 Task: Find connections with filter location Mouzaïa with filter topic #productmanagementwith filter profile language French with filter current company Indian Transport Logistics News with filter school Kumaun University with filter industry Airlines and Aviation with filter service category NotaryOnline Research with filter keywords title Roofer
Action: Mouse moved to (480, 66)
Screenshot: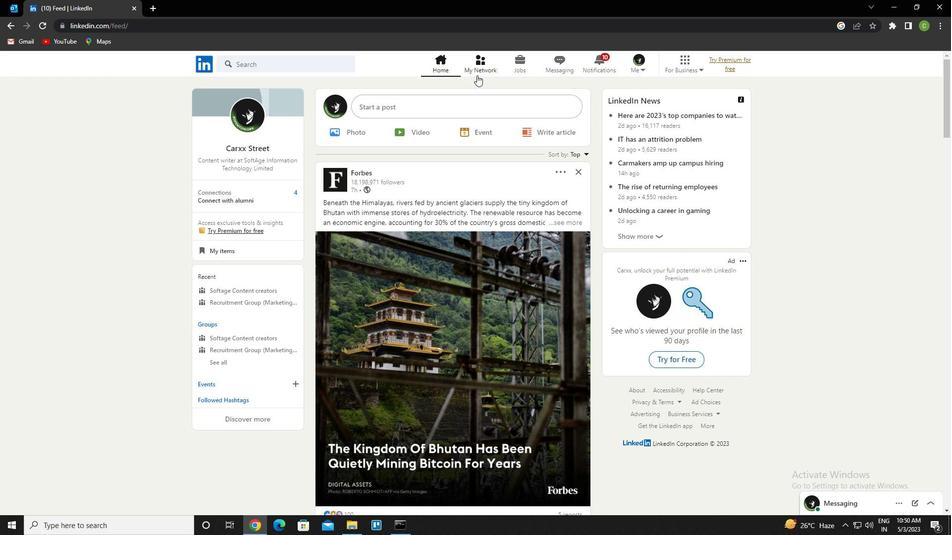
Action: Mouse pressed left at (480, 66)
Screenshot: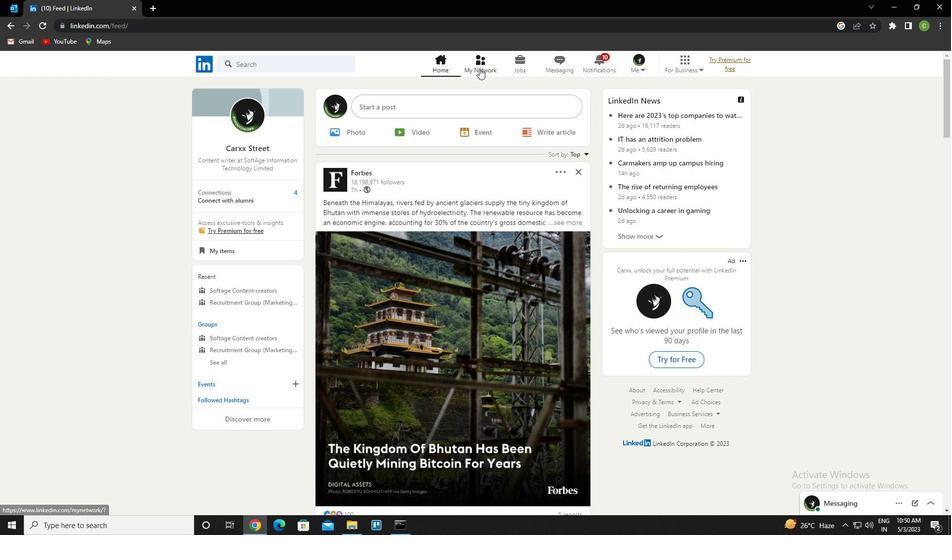 
Action: Mouse moved to (288, 122)
Screenshot: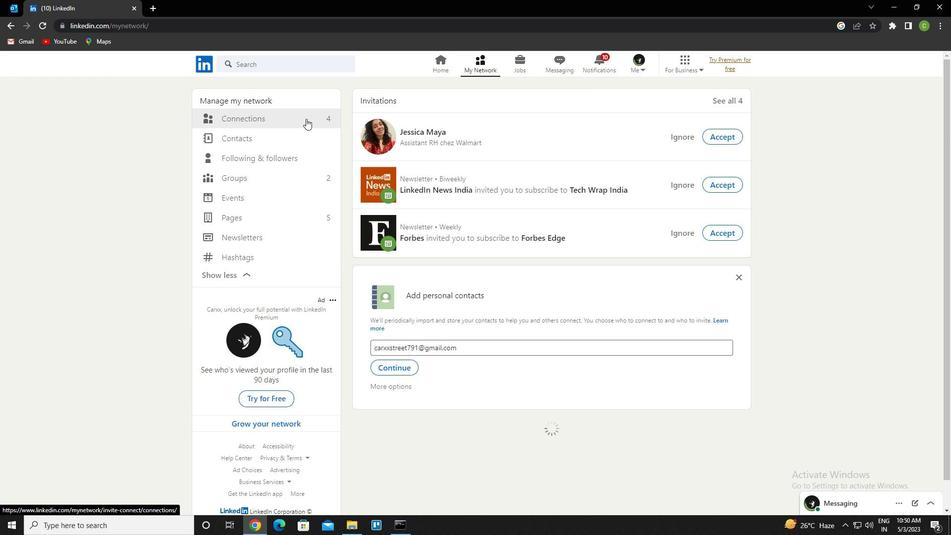 
Action: Mouse pressed left at (288, 122)
Screenshot: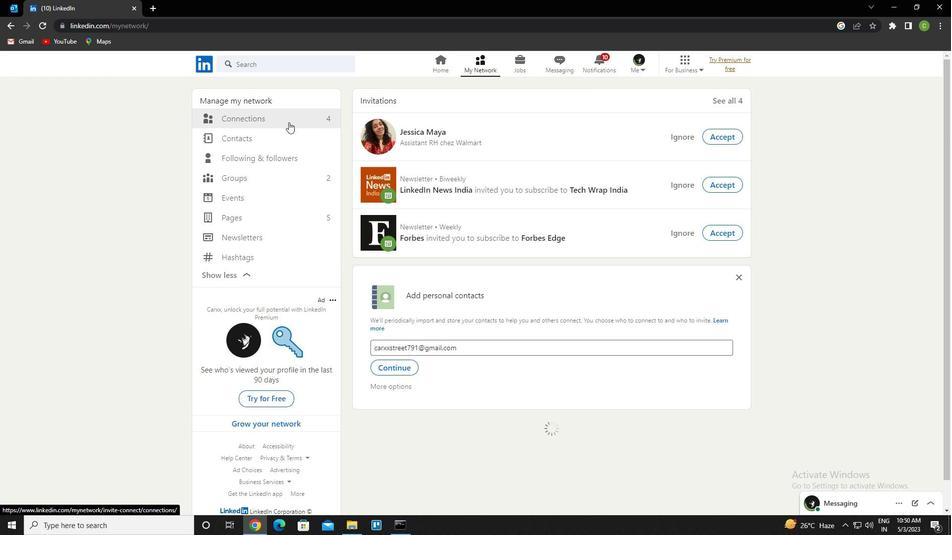 
Action: Mouse moved to (564, 122)
Screenshot: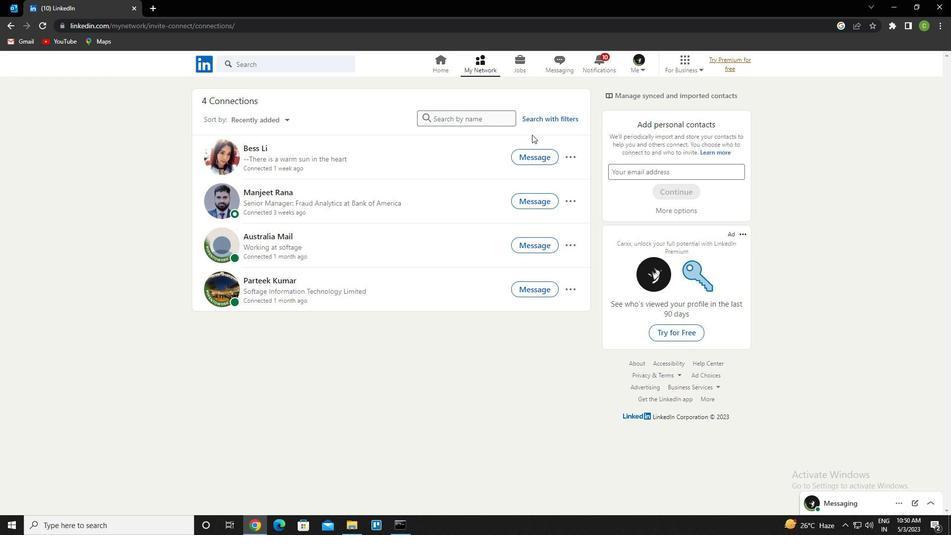 
Action: Mouse pressed left at (564, 122)
Screenshot: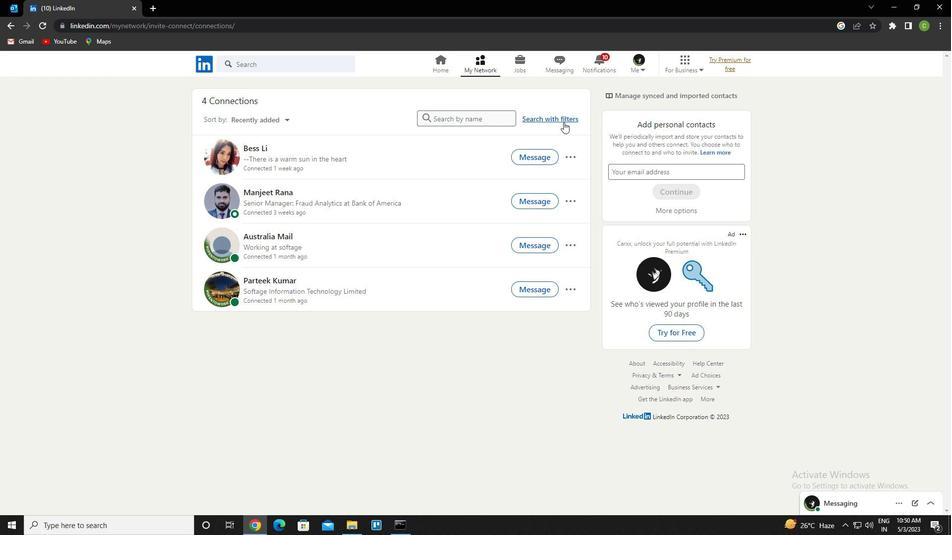 
Action: Mouse moved to (514, 92)
Screenshot: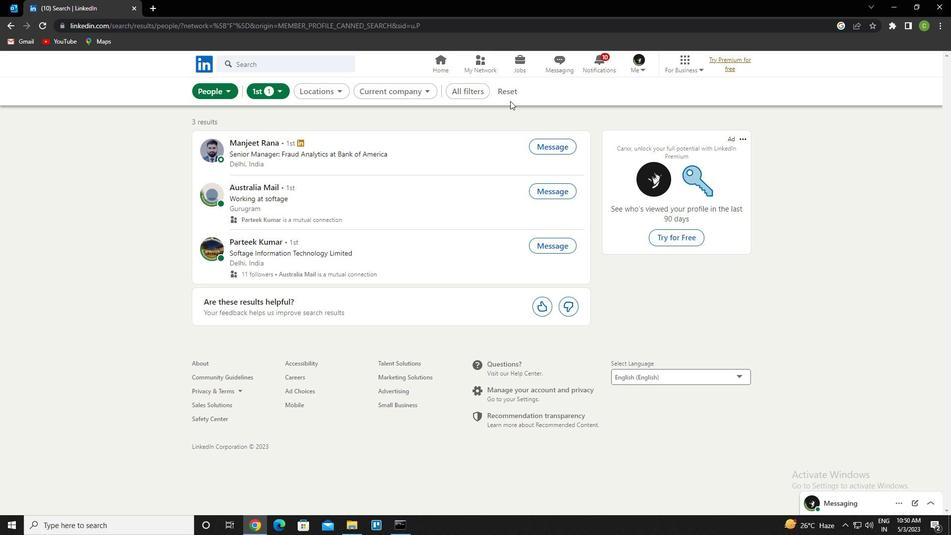 
Action: Mouse pressed left at (514, 92)
Screenshot: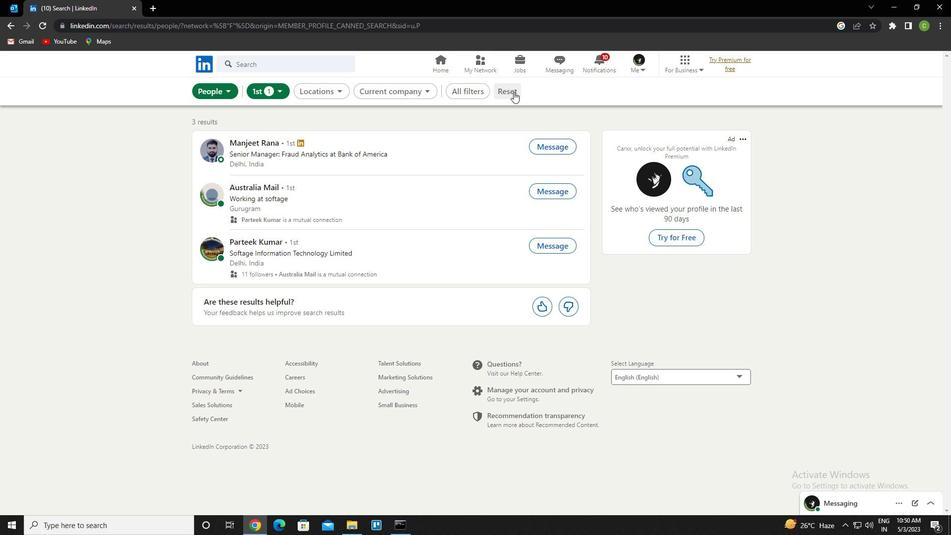
Action: Mouse moved to (505, 91)
Screenshot: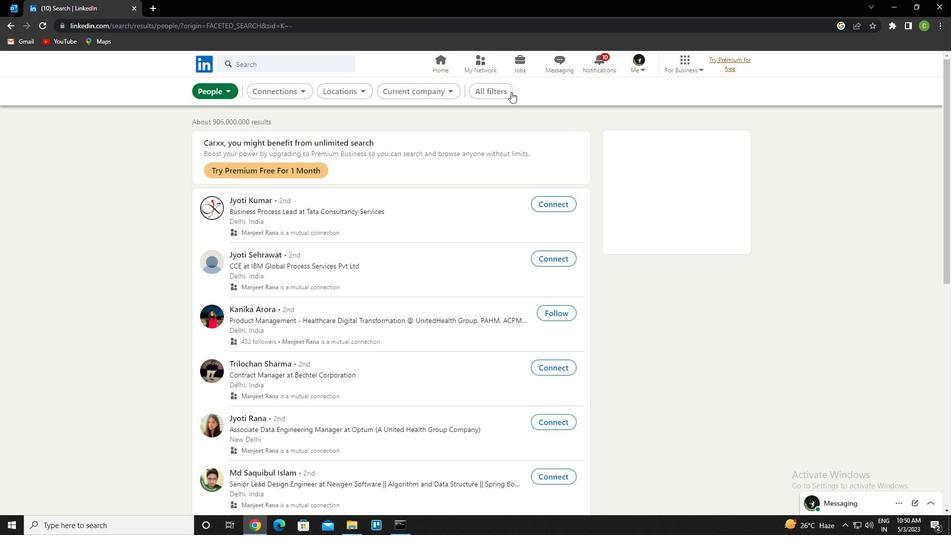 
Action: Mouse pressed left at (505, 91)
Screenshot: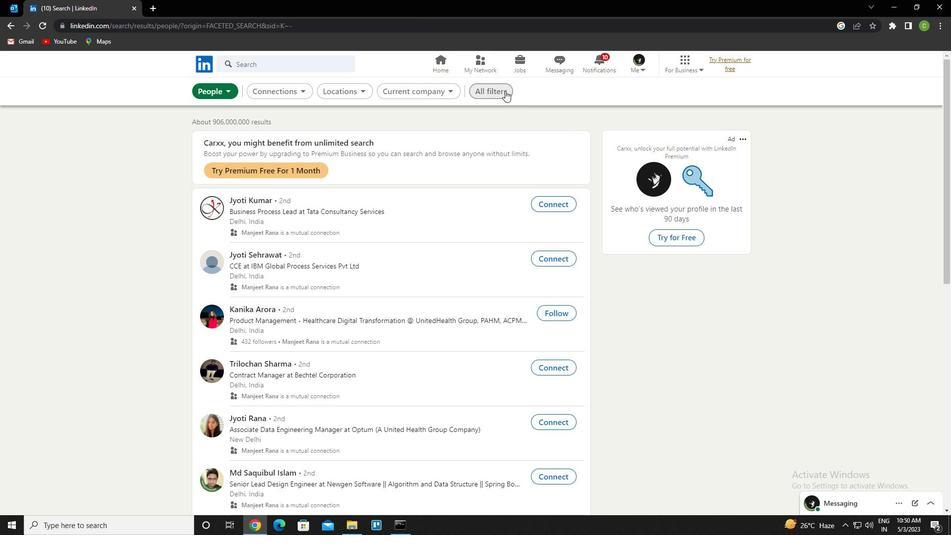 
Action: Mouse moved to (839, 339)
Screenshot: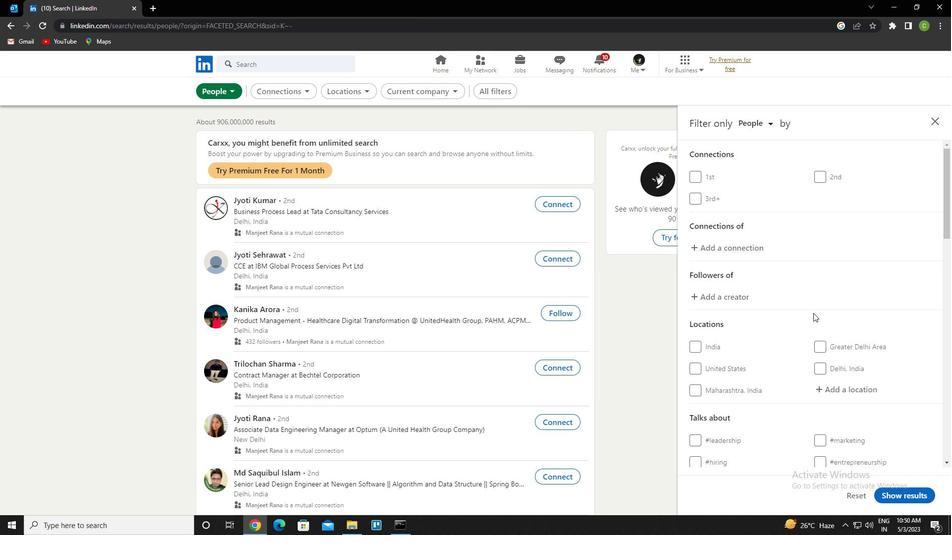 
Action: Mouse scrolled (839, 339) with delta (0, 0)
Screenshot: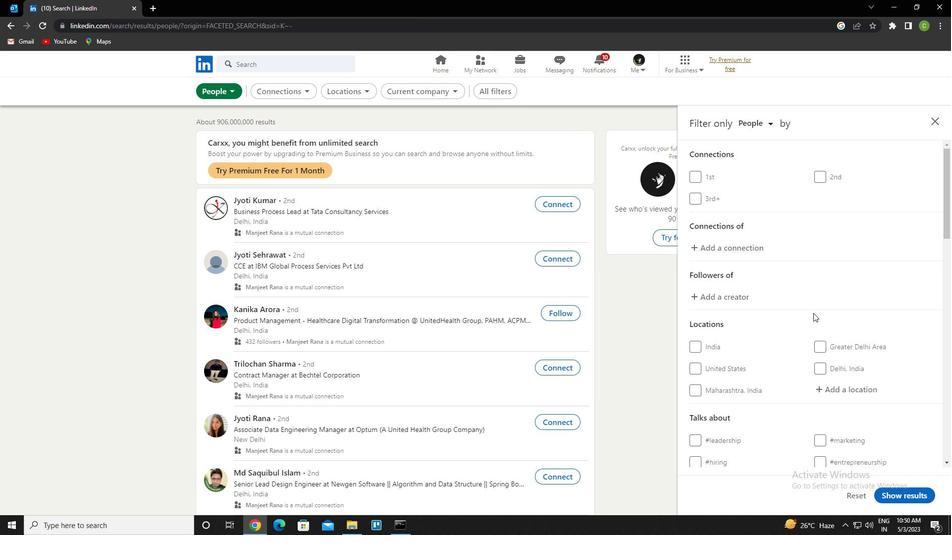 
Action: Mouse scrolled (839, 339) with delta (0, 0)
Screenshot: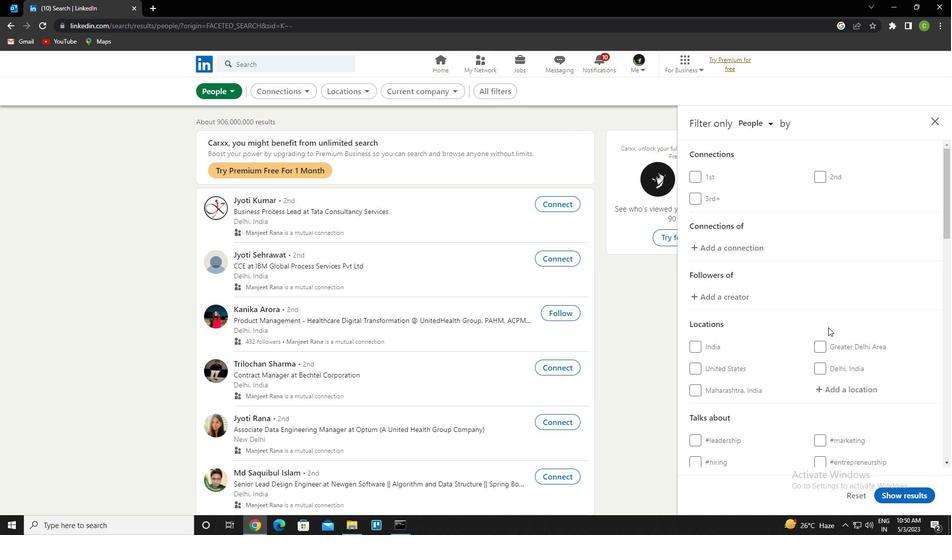 
Action: Mouse moved to (846, 295)
Screenshot: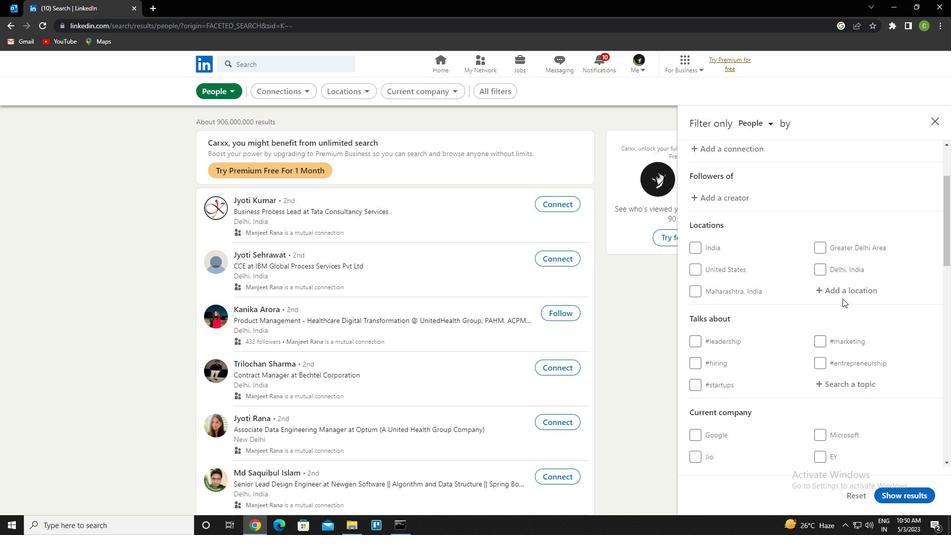 
Action: Mouse pressed left at (846, 295)
Screenshot: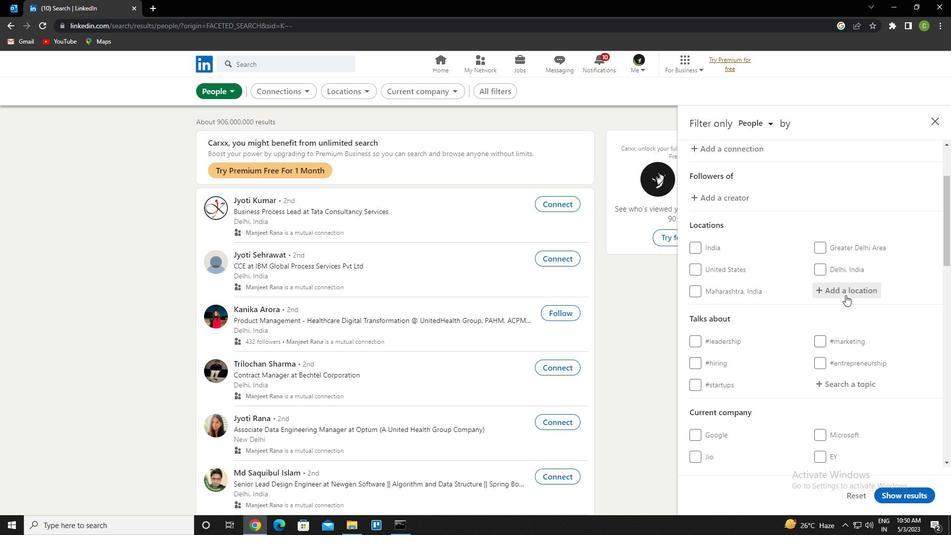 
Action: Key pressed <Key.caps_lock>m<Key.caps_lock>ouzaia<Key.down><Key.enter>
Screenshot: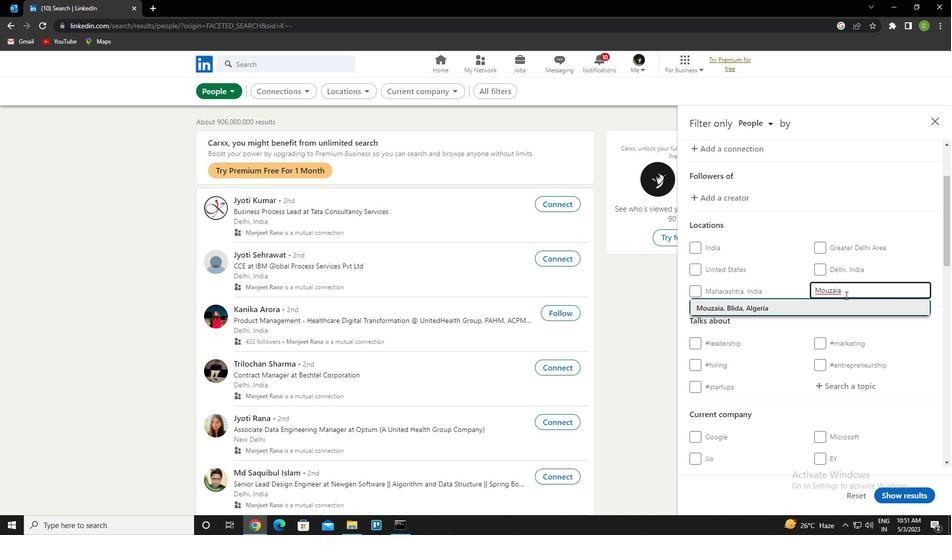 
Action: Mouse moved to (860, 307)
Screenshot: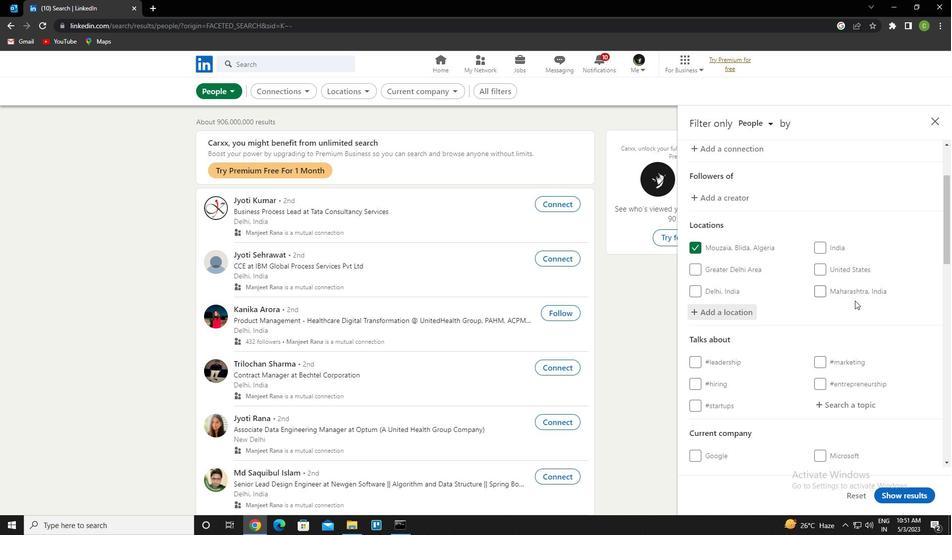 
Action: Mouse scrolled (860, 307) with delta (0, 0)
Screenshot: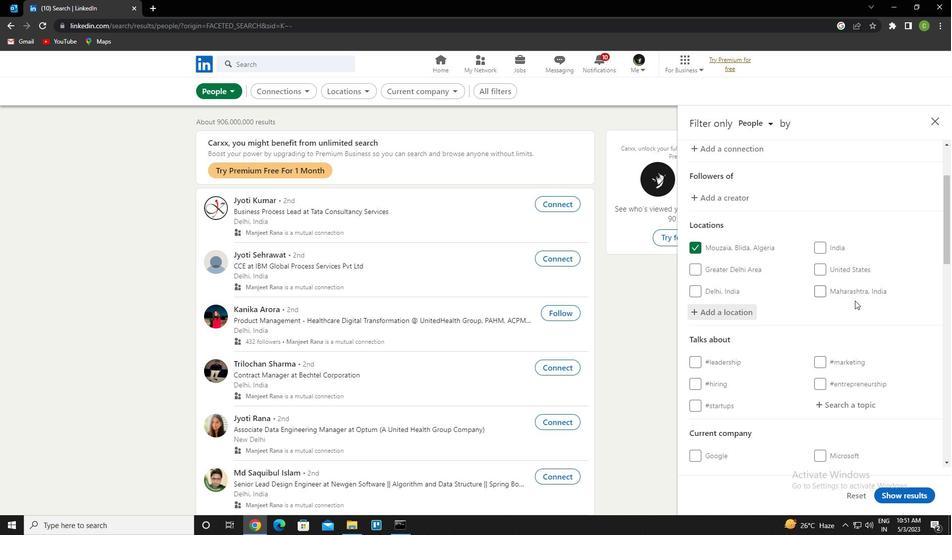 
Action: Mouse moved to (858, 316)
Screenshot: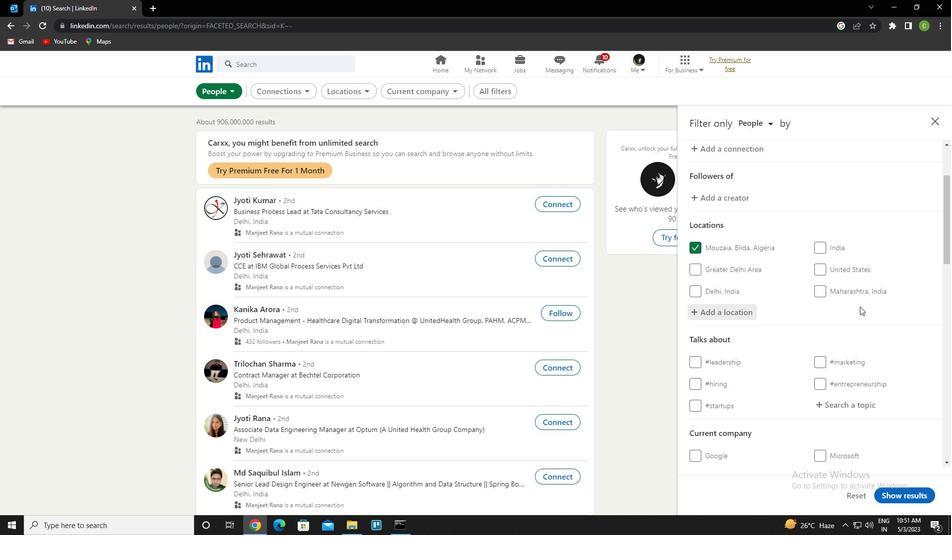 
Action: Mouse scrolled (858, 315) with delta (0, 0)
Screenshot: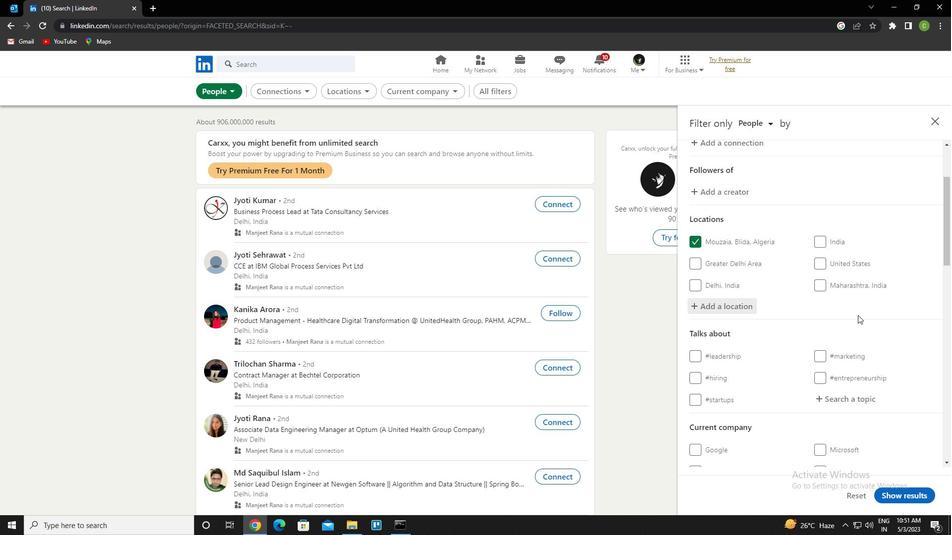 
Action: Mouse moved to (854, 310)
Screenshot: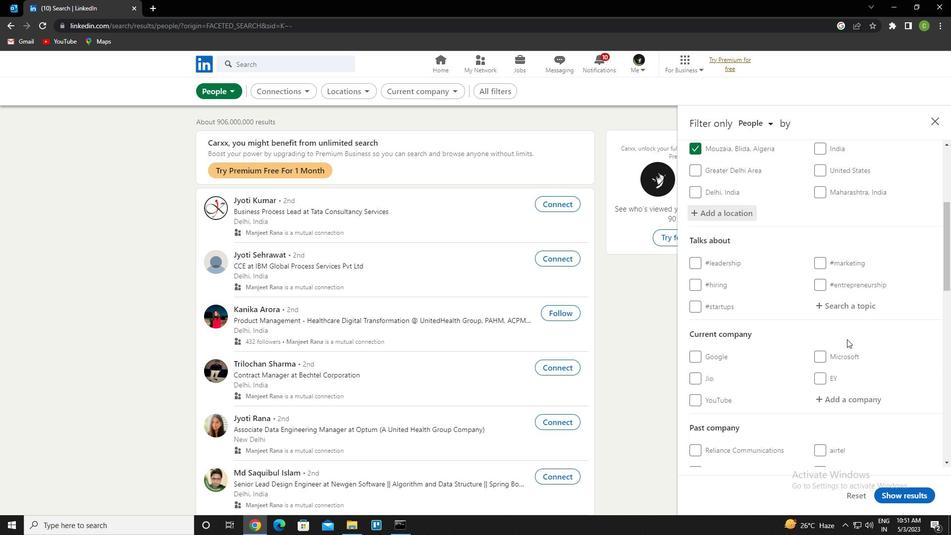 
Action: Mouse pressed left at (854, 310)
Screenshot: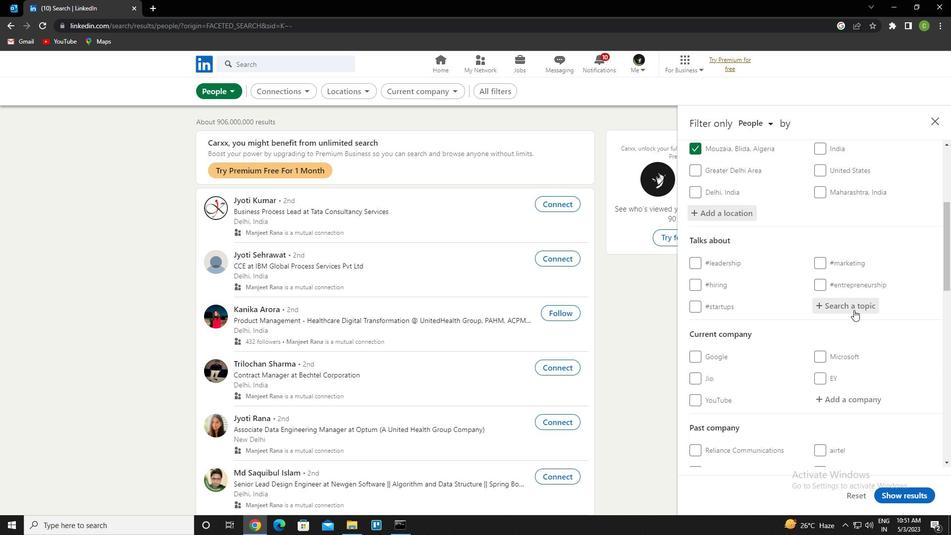 
Action: Key pressed productmanagement<Key.down><Key.enter>
Screenshot: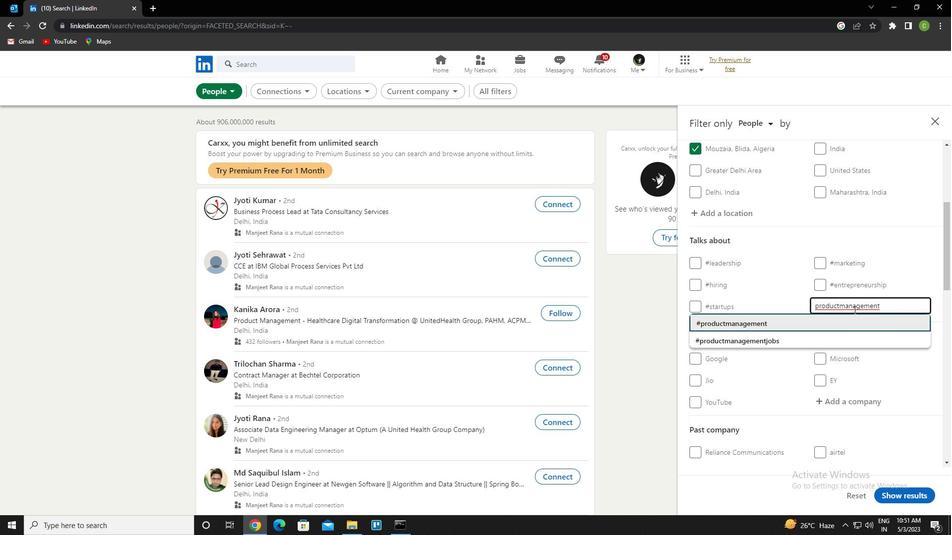 
Action: Mouse scrolled (854, 309) with delta (0, 0)
Screenshot: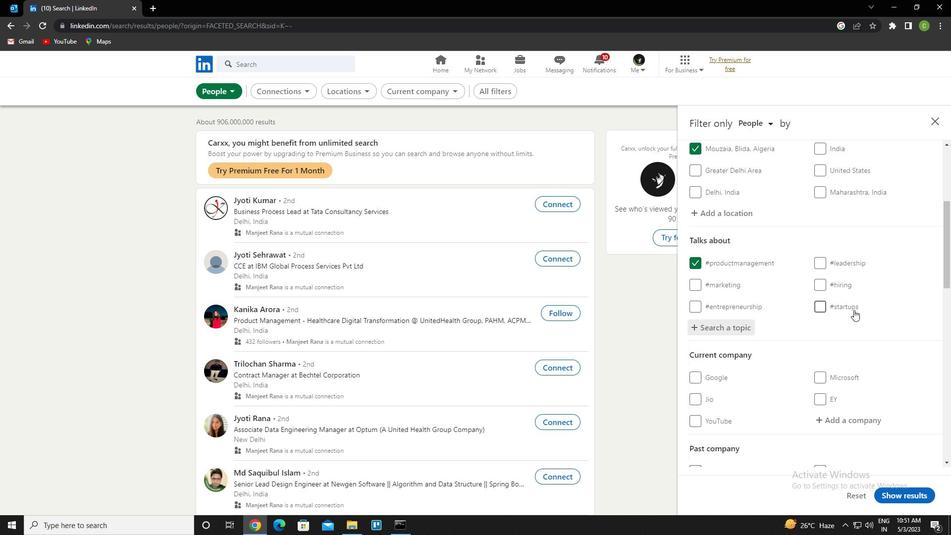 
Action: Mouse scrolled (854, 309) with delta (0, 0)
Screenshot: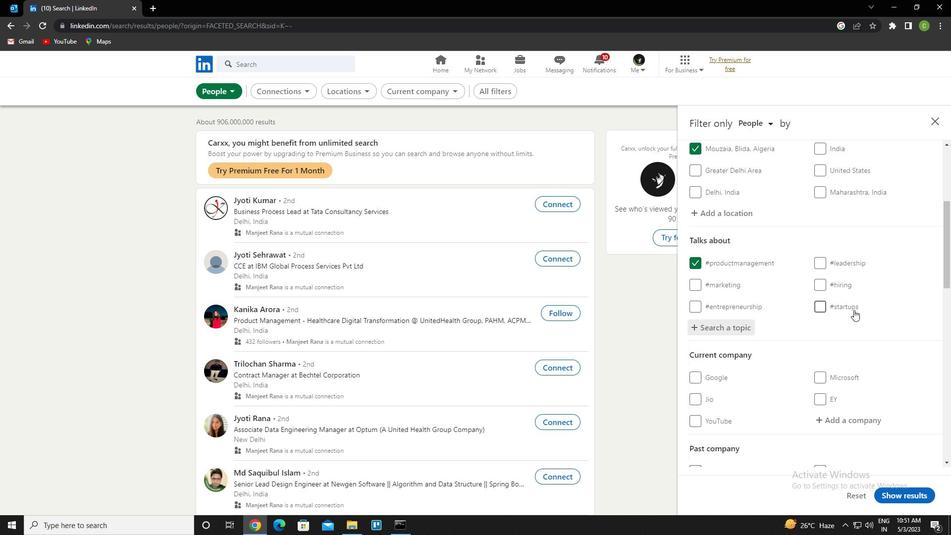 
Action: Mouse scrolled (854, 309) with delta (0, 0)
Screenshot: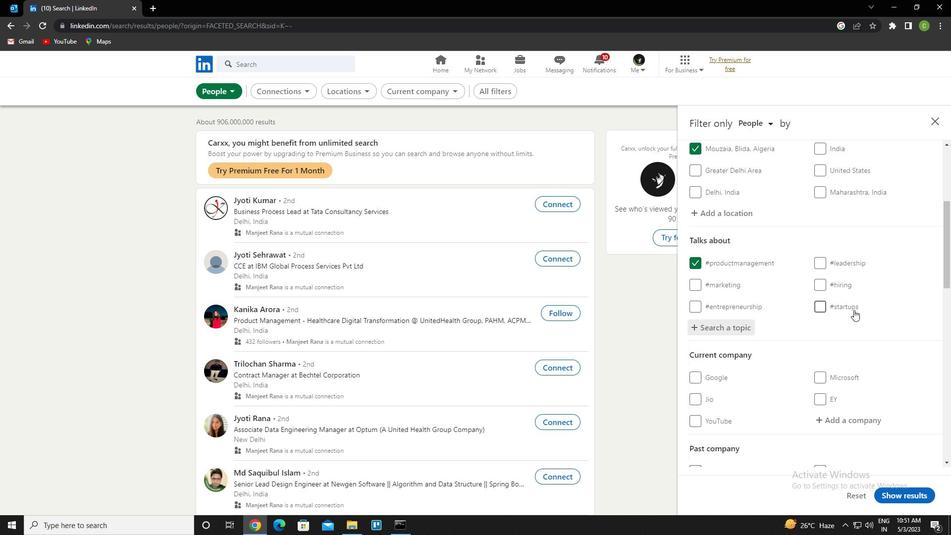 
Action: Mouse scrolled (854, 309) with delta (0, 0)
Screenshot: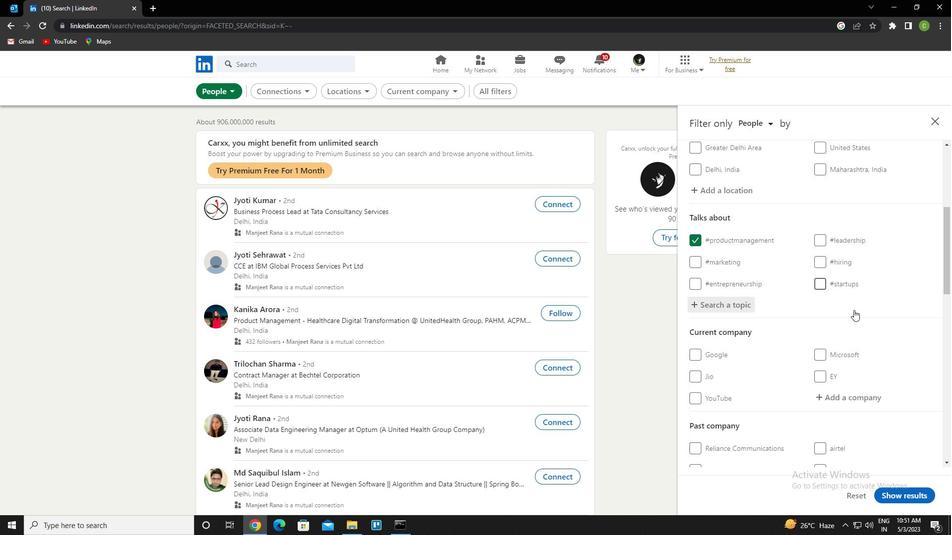 
Action: Mouse scrolled (854, 309) with delta (0, 0)
Screenshot: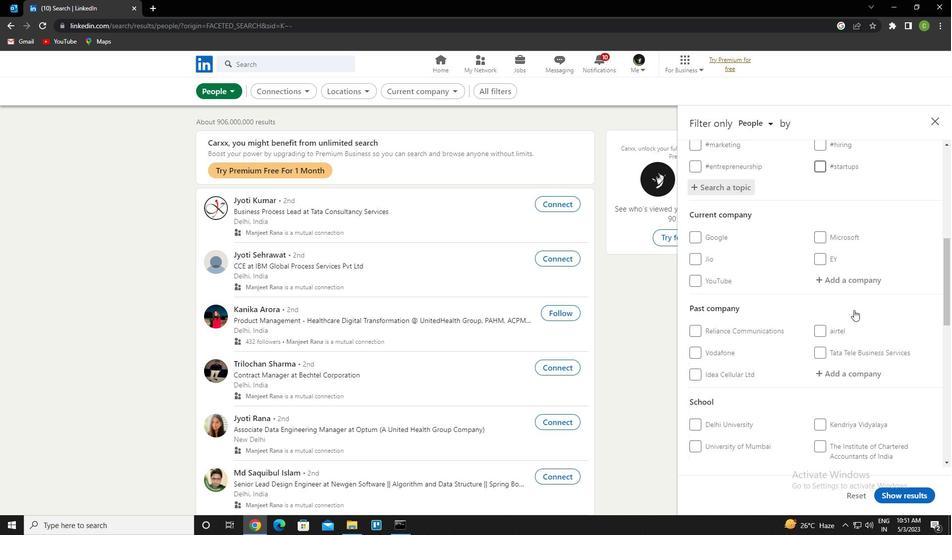 
Action: Mouse scrolled (854, 309) with delta (0, 0)
Screenshot: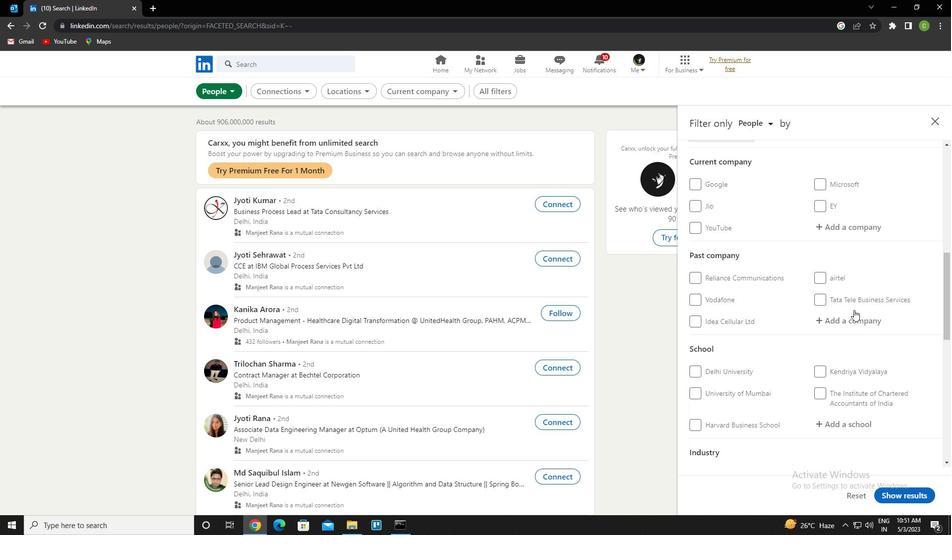
Action: Mouse scrolled (854, 309) with delta (0, 0)
Screenshot: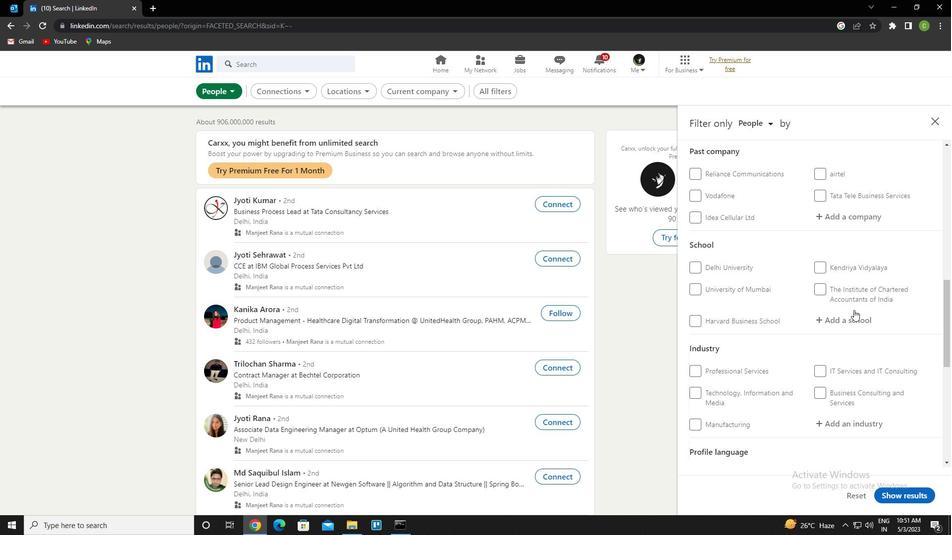 
Action: Mouse scrolled (854, 309) with delta (0, 0)
Screenshot: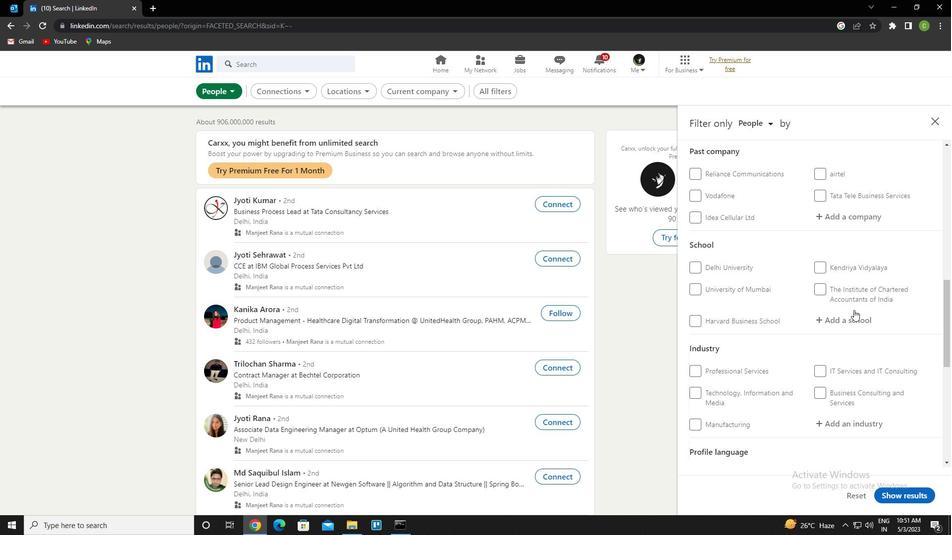 
Action: Mouse scrolled (854, 309) with delta (0, 0)
Screenshot: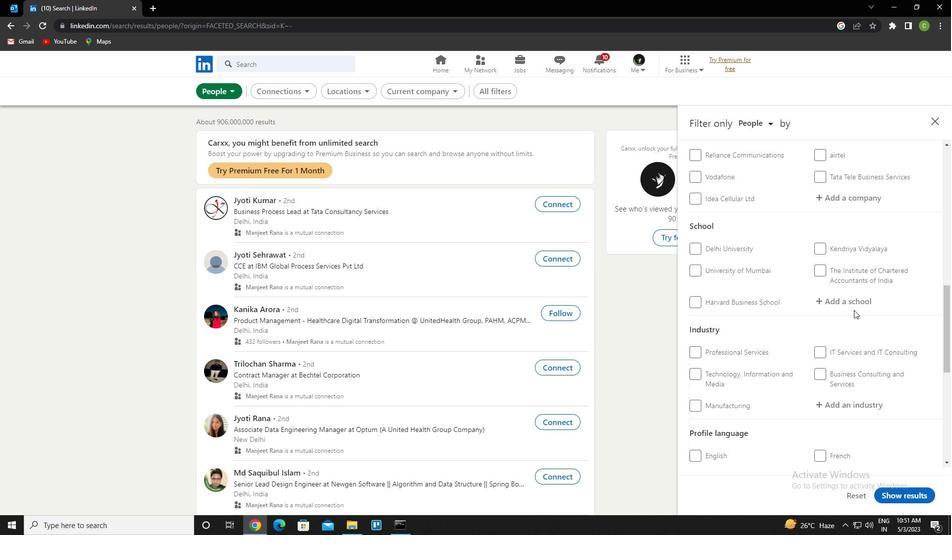 
Action: Mouse moved to (826, 324)
Screenshot: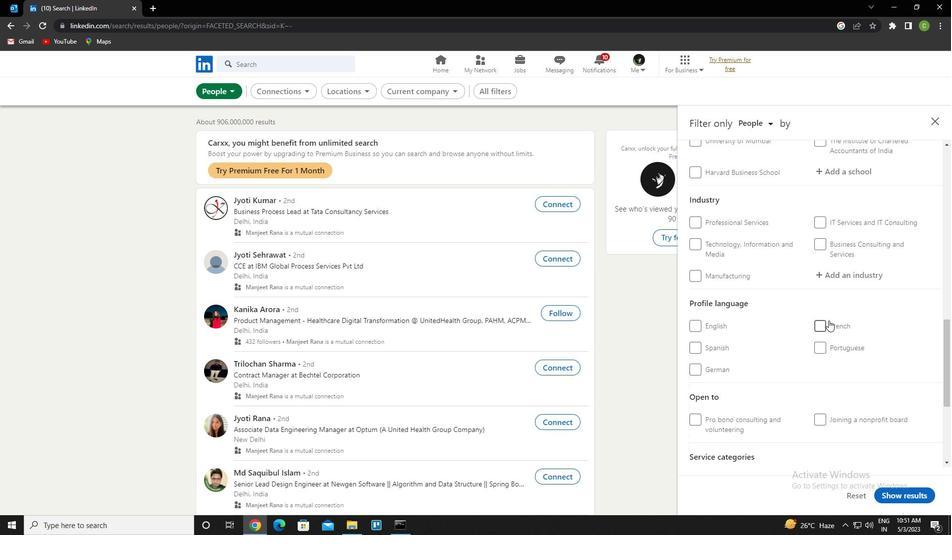 
Action: Mouse pressed left at (826, 324)
Screenshot: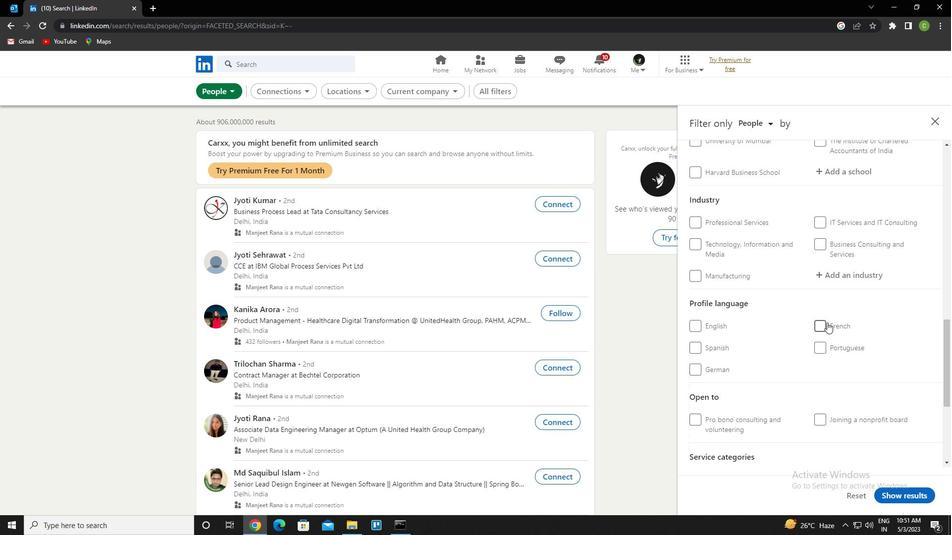 
Action: Mouse scrolled (826, 324) with delta (0, 0)
Screenshot: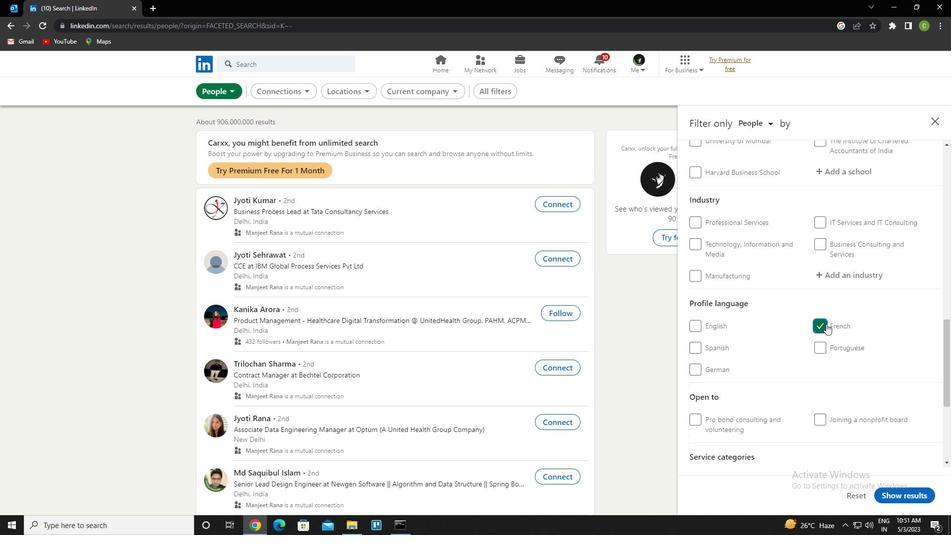 
Action: Mouse scrolled (826, 324) with delta (0, 0)
Screenshot: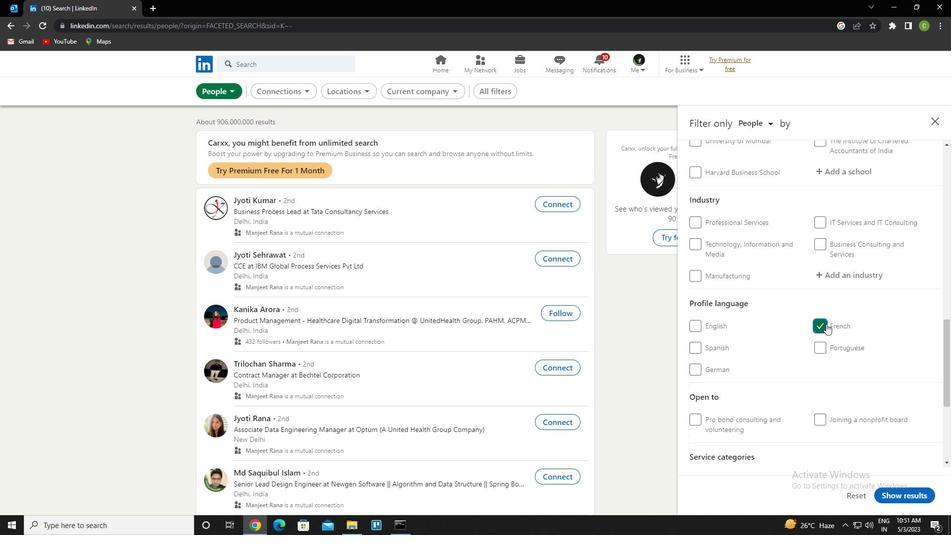 
Action: Mouse scrolled (826, 324) with delta (0, 0)
Screenshot: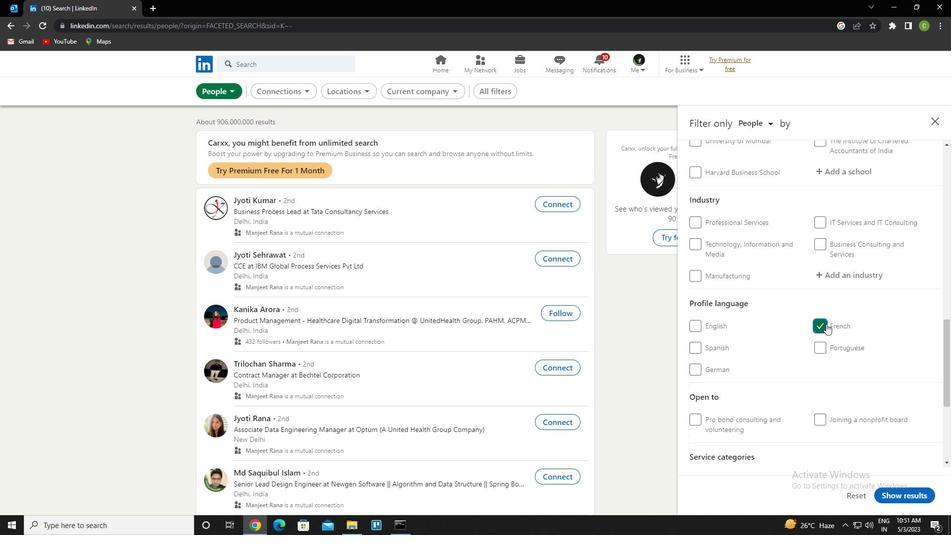 
Action: Mouse scrolled (826, 324) with delta (0, 0)
Screenshot: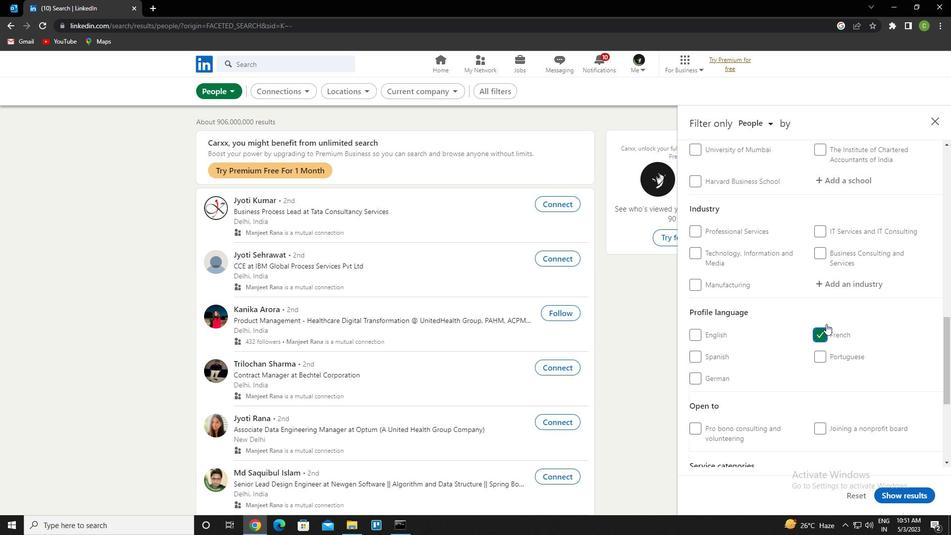 
Action: Mouse scrolled (826, 324) with delta (0, 0)
Screenshot: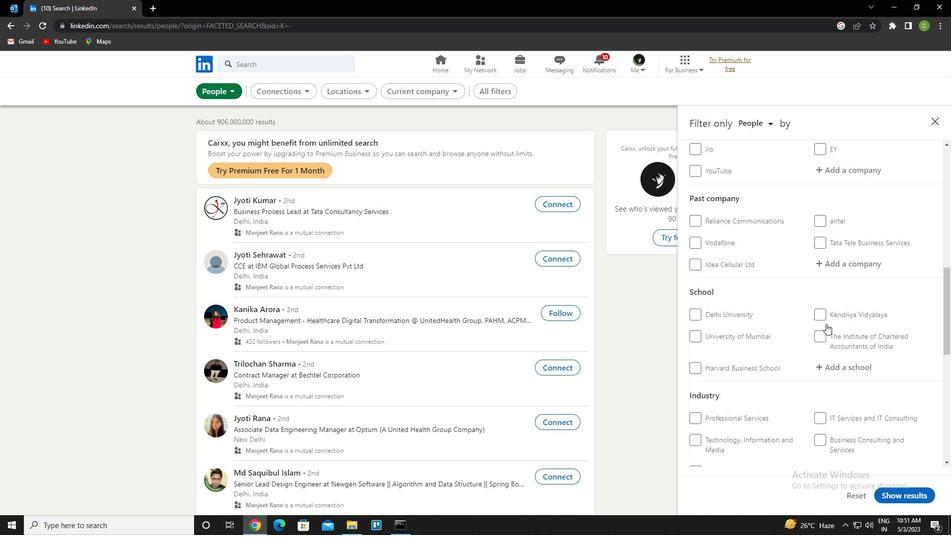 
Action: Mouse scrolled (826, 324) with delta (0, 0)
Screenshot: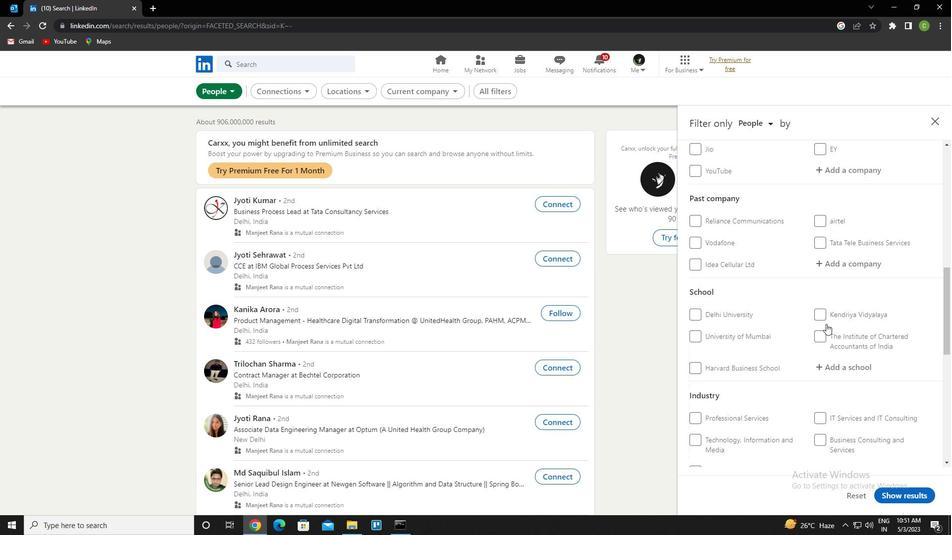 
Action: Mouse moved to (873, 275)
Screenshot: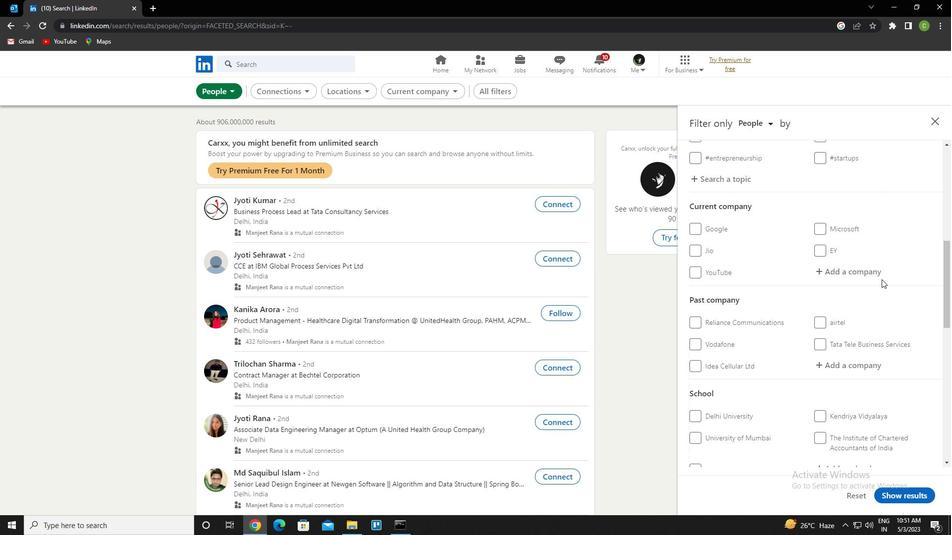 
Action: Mouse pressed left at (873, 275)
Screenshot: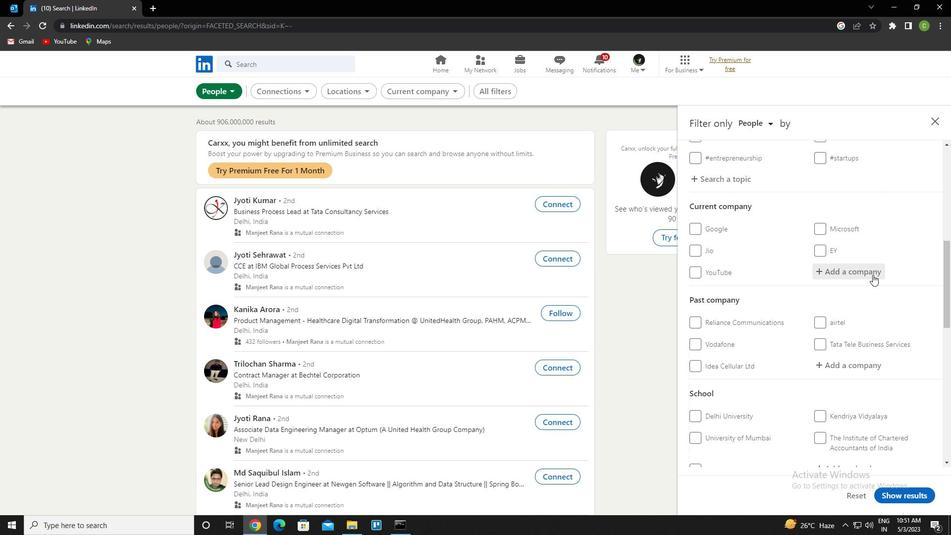
Action: Key pressed <Key.caps_lock>i<Key.caps_lock>ndian<Key.space>transport<Key.space>logistics<Key.down><Key.enter>
Screenshot: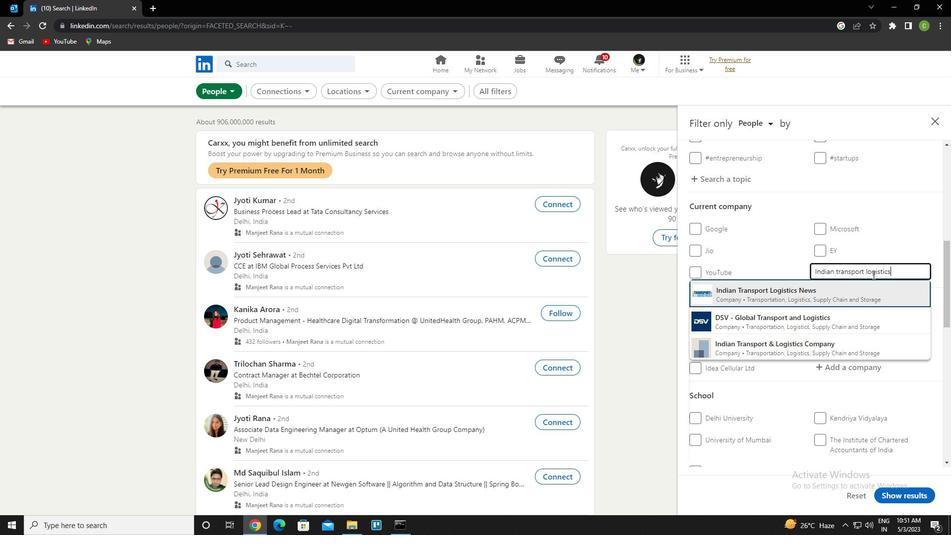 
Action: Mouse scrolled (873, 275) with delta (0, 0)
Screenshot: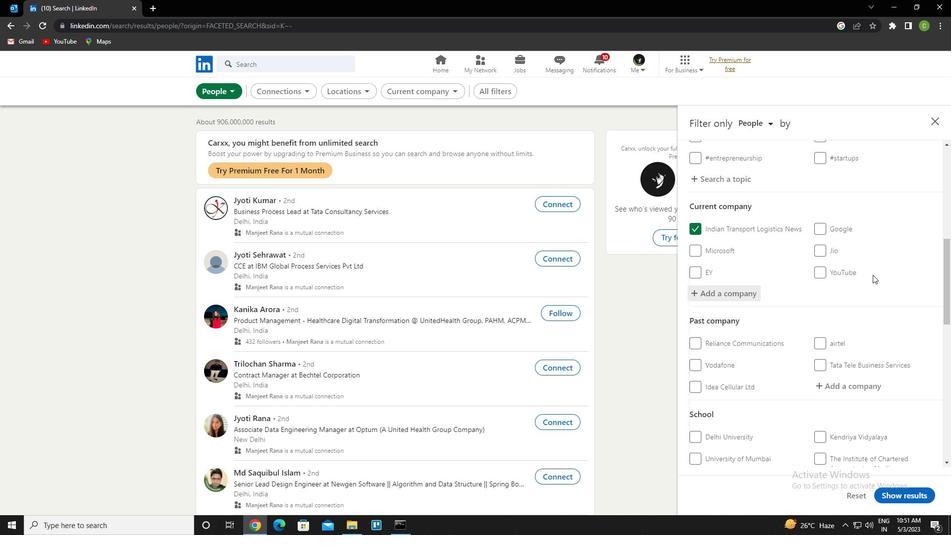 
Action: Mouse scrolled (873, 275) with delta (0, 0)
Screenshot: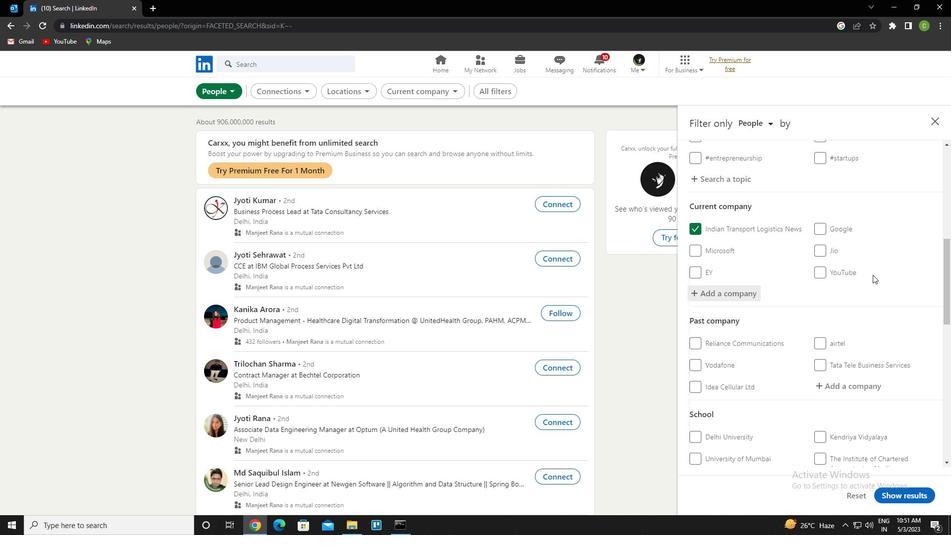 
Action: Mouse scrolled (873, 274) with delta (0, 0)
Screenshot: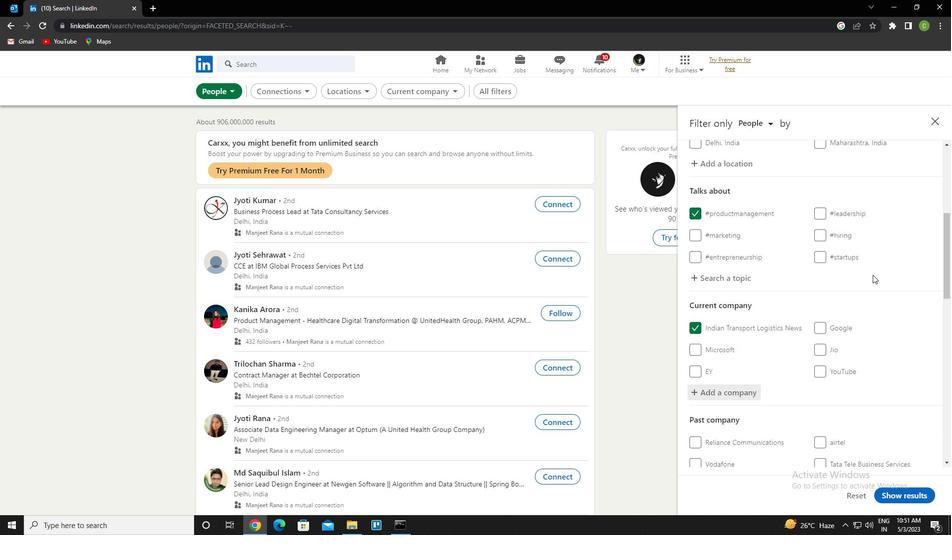 
Action: Mouse scrolled (873, 274) with delta (0, 0)
Screenshot: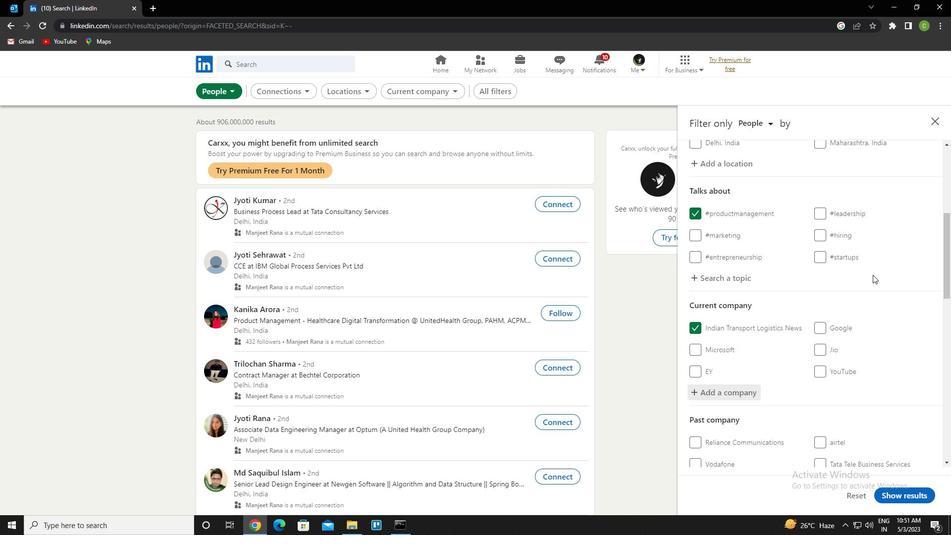 
Action: Mouse scrolled (873, 274) with delta (0, 0)
Screenshot: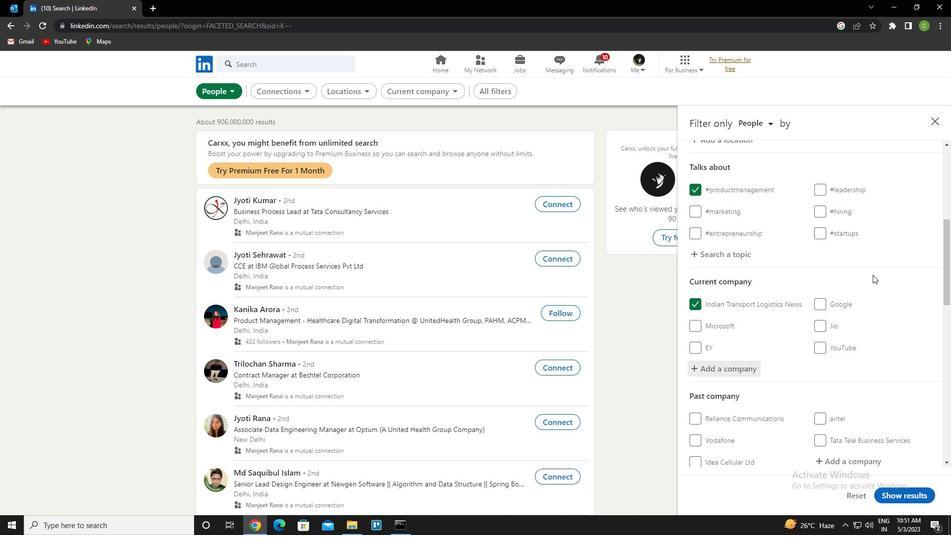 
Action: Mouse scrolled (873, 274) with delta (0, 0)
Screenshot: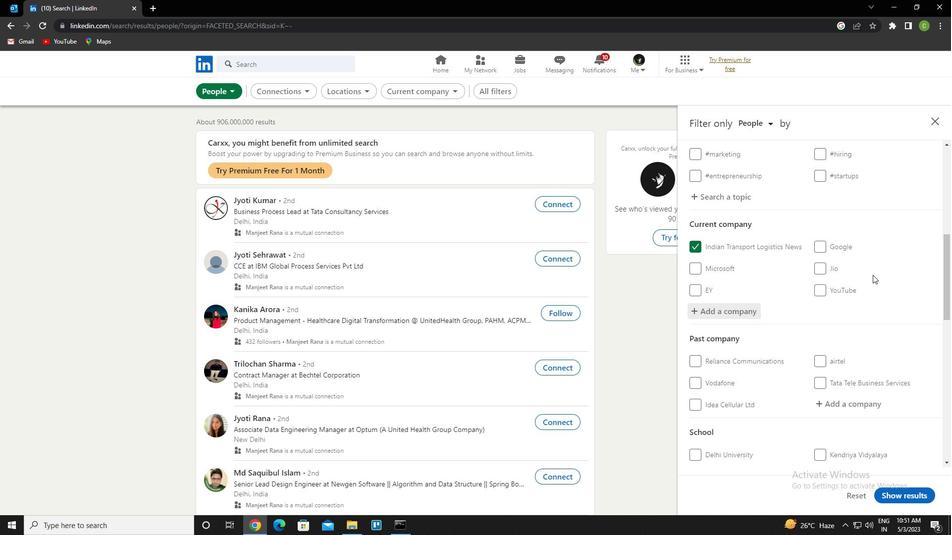
Action: Mouse scrolled (873, 274) with delta (0, 0)
Screenshot: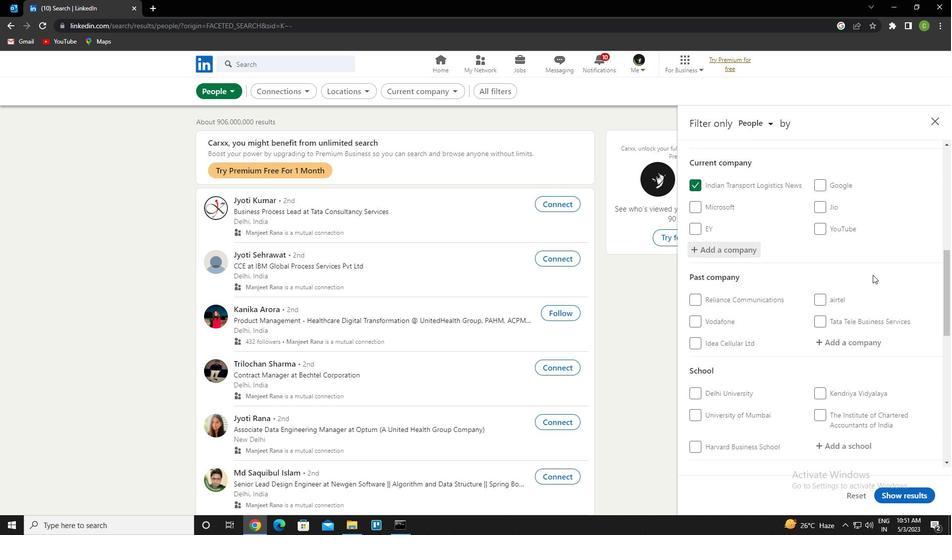 
Action: Mouse moved to (857, 334)
Screenshot: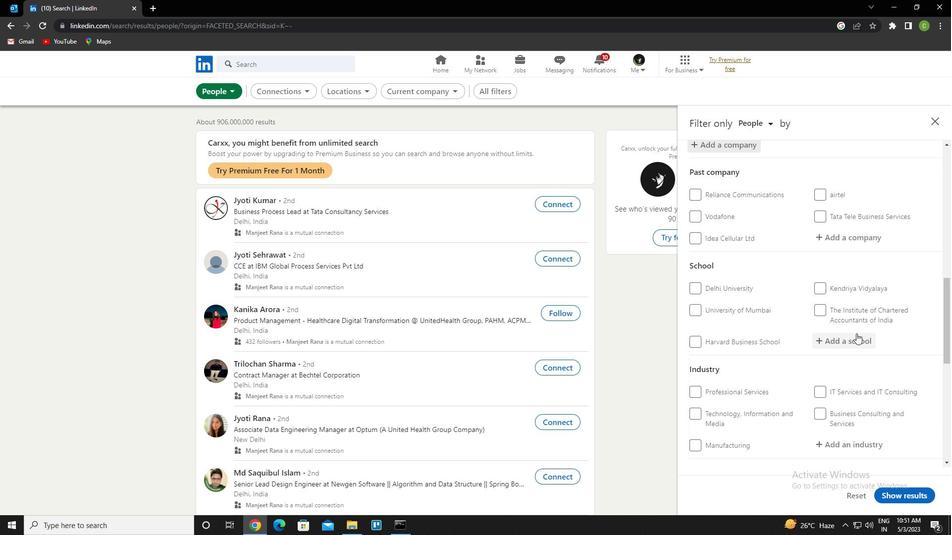
Action: Mouse pressed left at (857, 334)
Screenshot: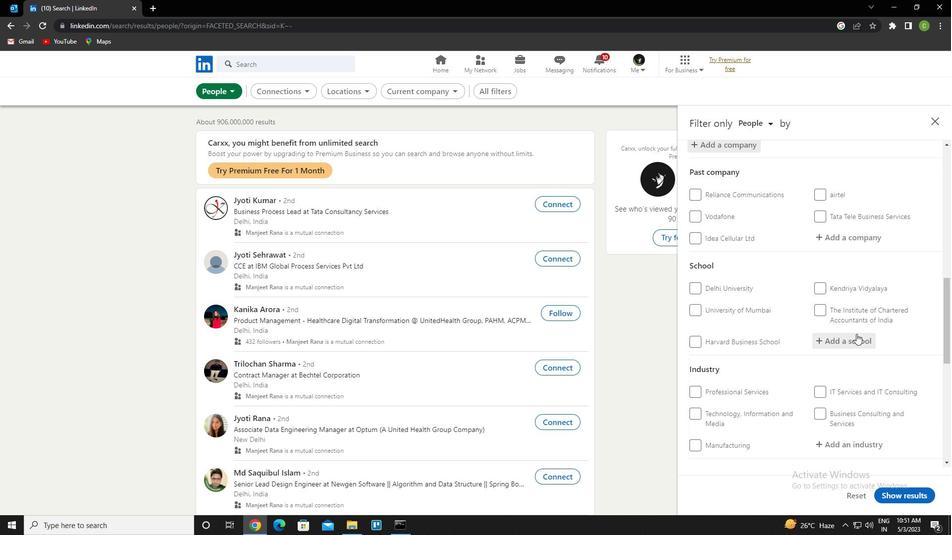
Action: Key pressed <Key.caps_lock>k<Key.caps_lock>umaun<Key.space><Key.down><Key.enter>
Screenshot: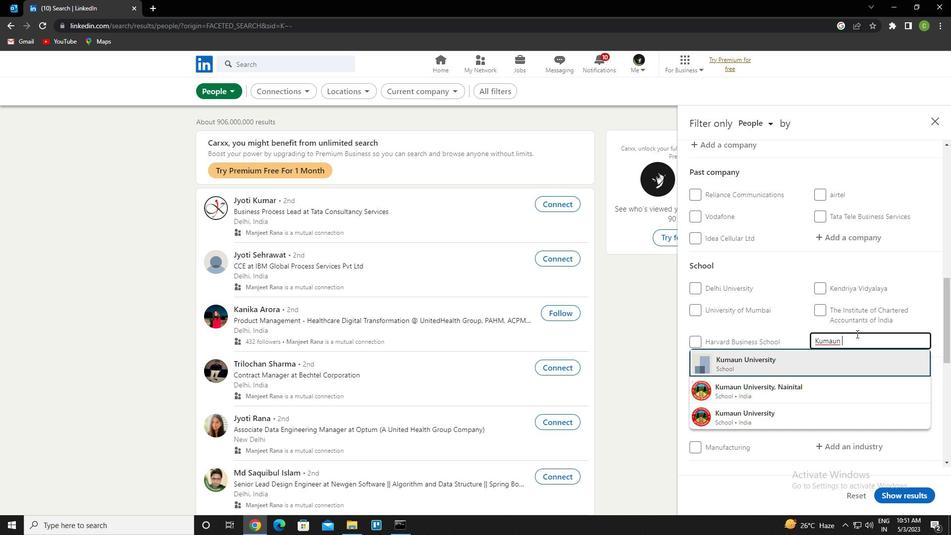 
Action: Mouse scrolled (857, 333) with delta (0, 0)
Screenshot: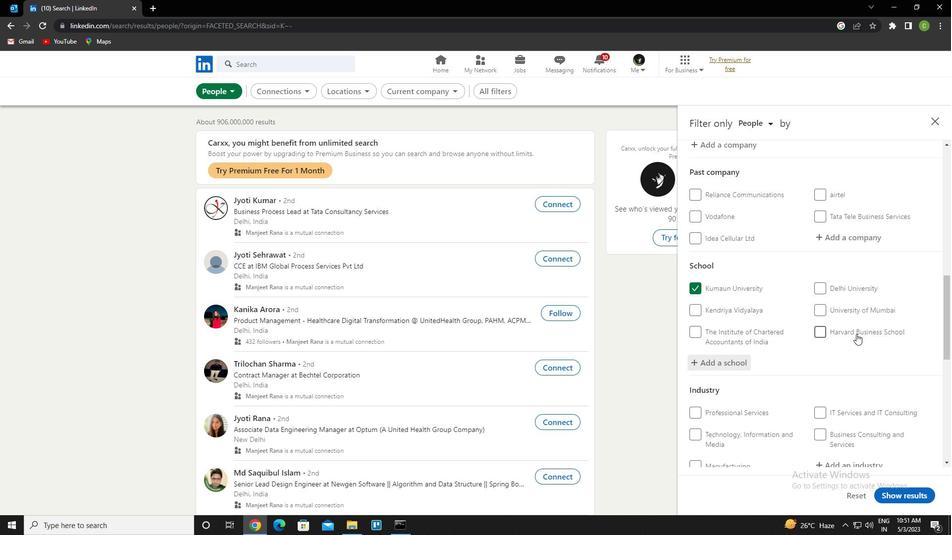 
Action: Mouse scrolled (857, 333) with delta (0, 0)
Screenshot: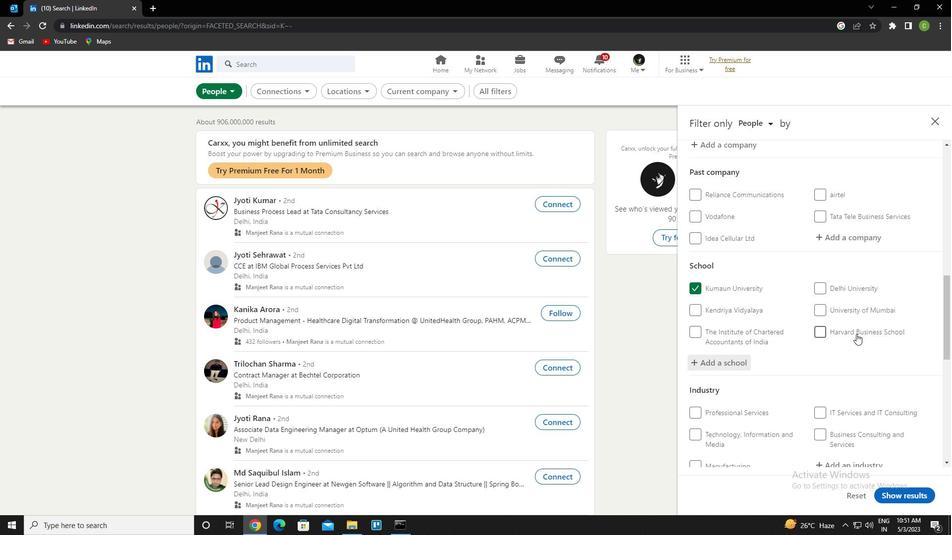 
Action: Mouse scrolled (857, 333) with delta (0, 0)
Screenshot: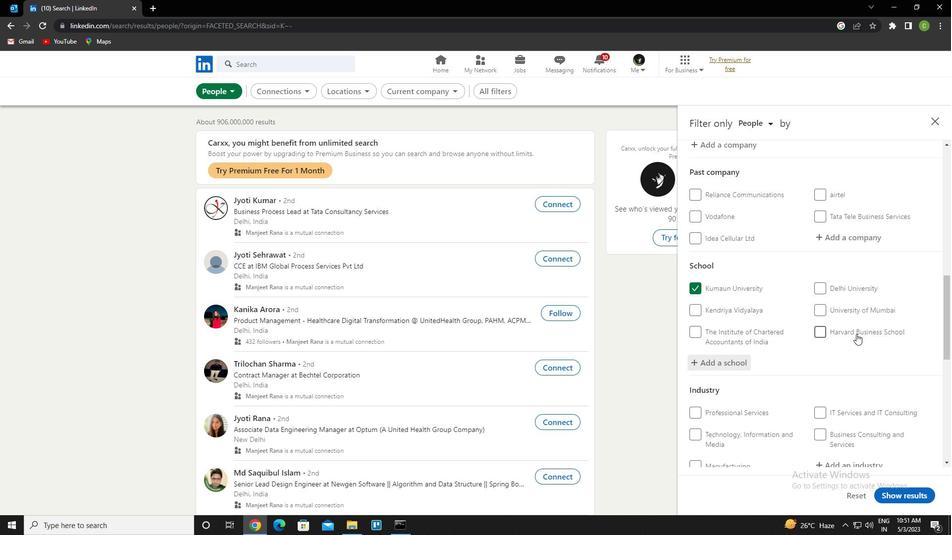 
Action: Mouse moved to (853, 319)
Screenshot: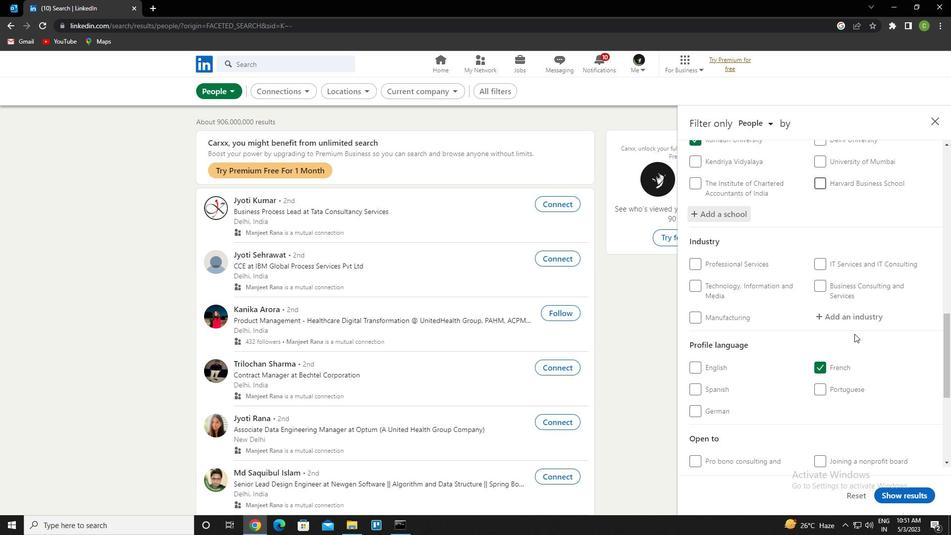 
Action: Mouse pressed left at (853, 319)
Screenshot: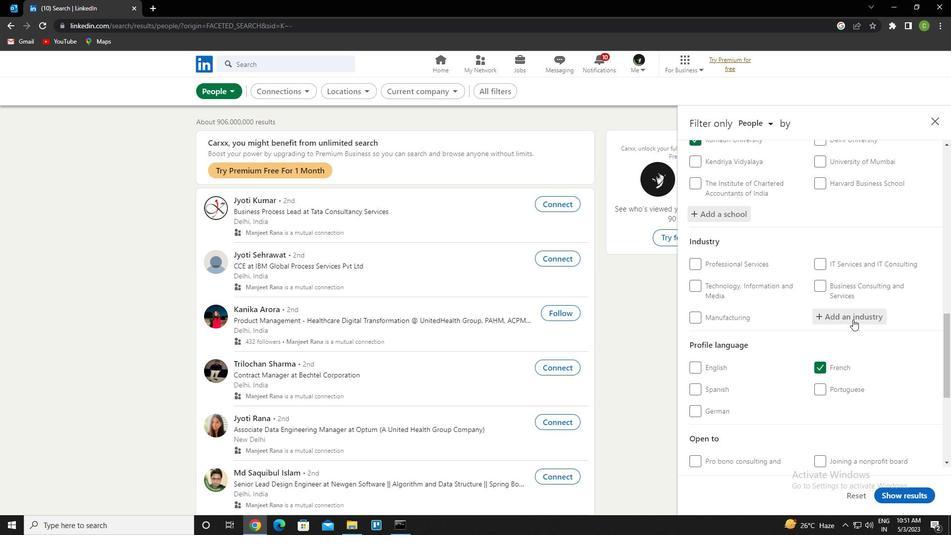 
Action: Key pressed <Key.caps_lock>a<Key.caps_lock>irlines<Key.down><Key.enter>
Screenshot: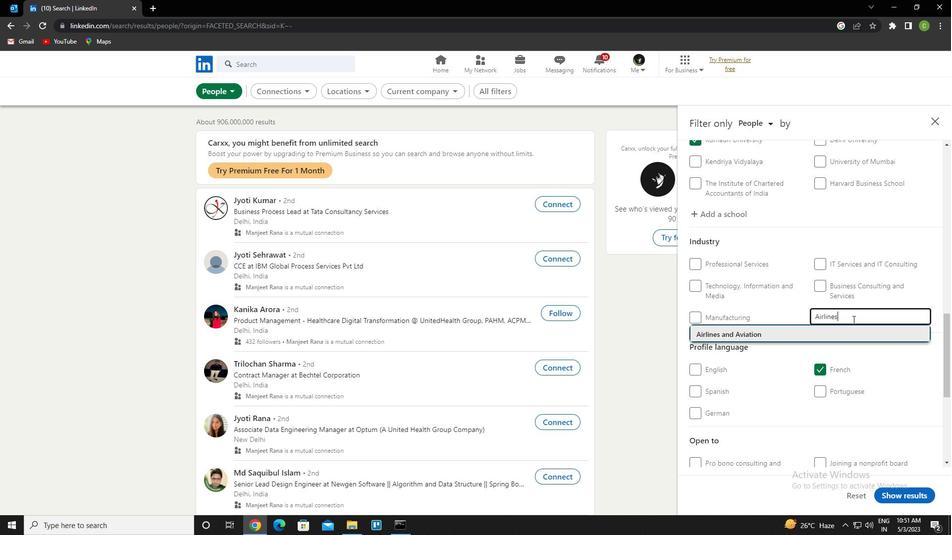 
Action: Mouse scrolled (853, 319) with delta (0, 0)
Screenshot: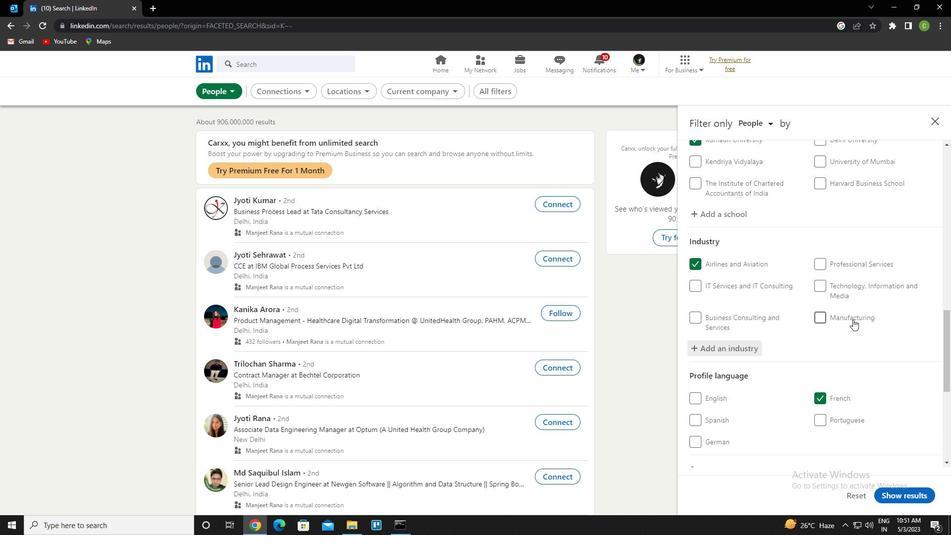 
Action: Mouse scrolled (853, 319) with delta (0, 0)
Screenshot: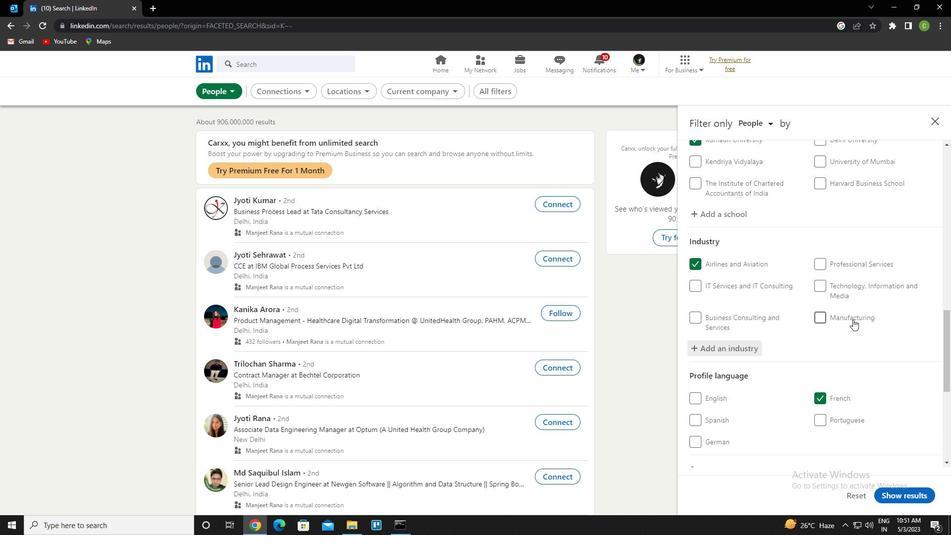 
Action: Mouse scrolled (853, 319) with delta (0, 0)
Screenshot: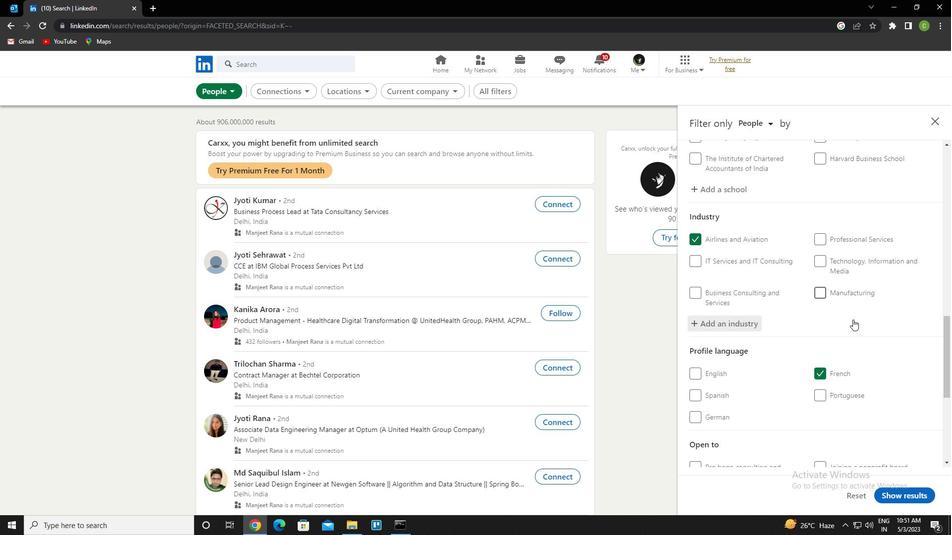 
Action: Mouse scrolled (853, 319) with delta (0, 0)
Screenshot: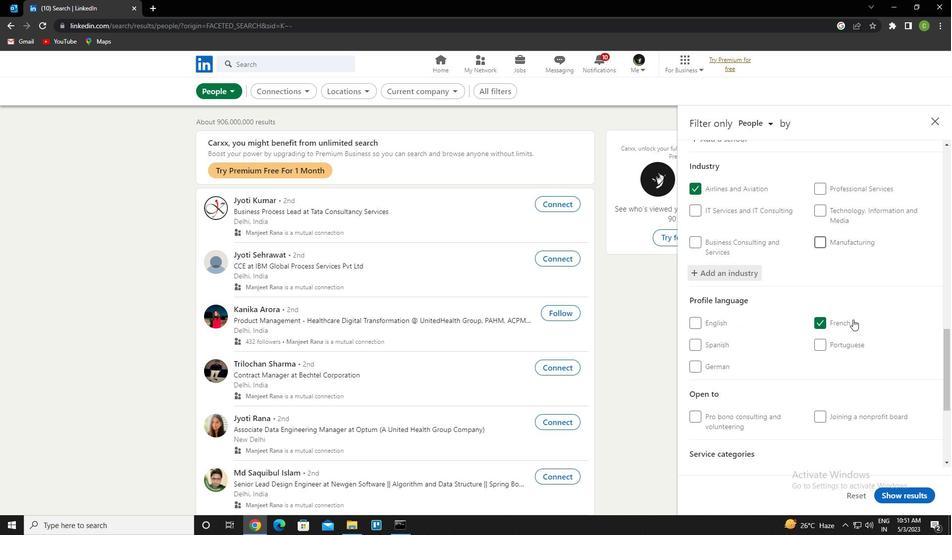 
Action: Mouse scrolled (853, 319) with delta (0, 0)
Screenshot: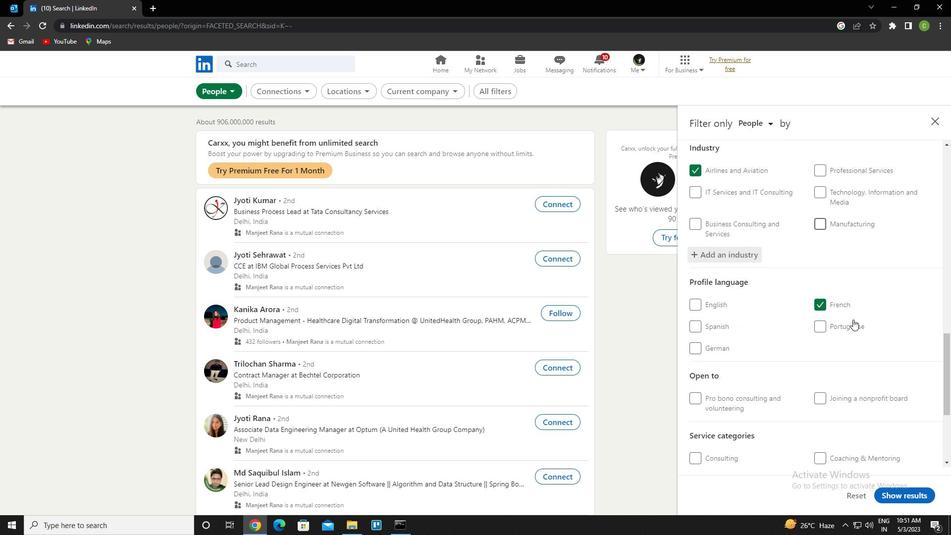 
Action: Mouse scrolled (853, 319) with delta (0, 0)
Screenshot: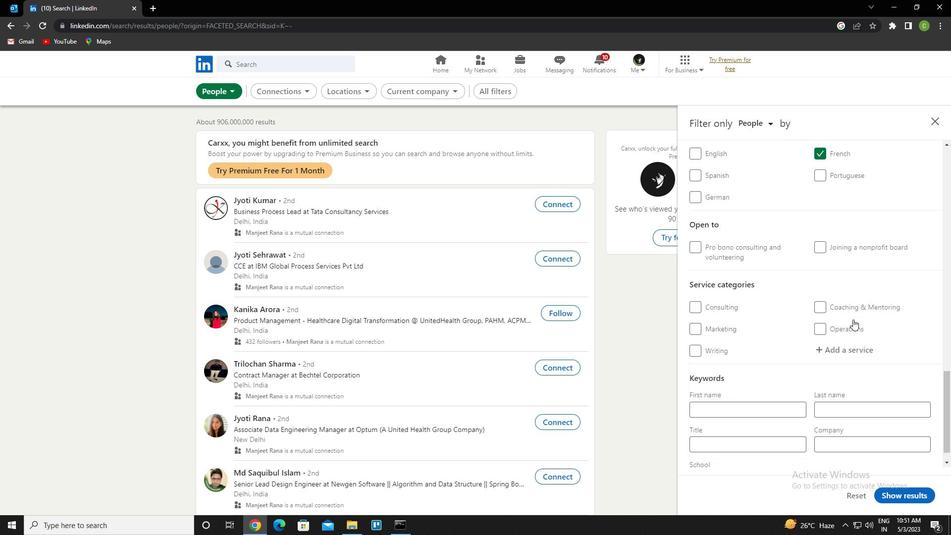 
Action: Mouse scrolled (853, 319) with delta (0, 0)
Screenshot: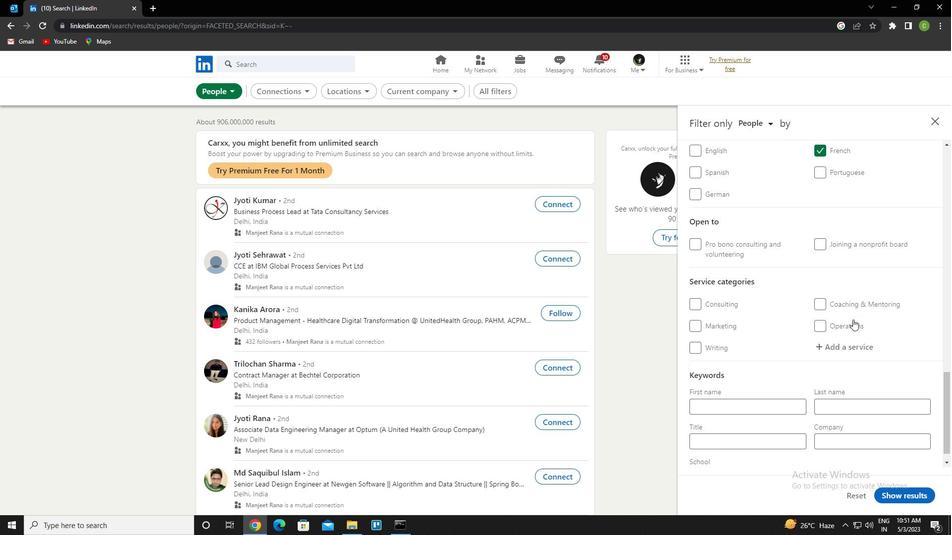 
Action: Mouse moved to (851, 333)
Screenshot: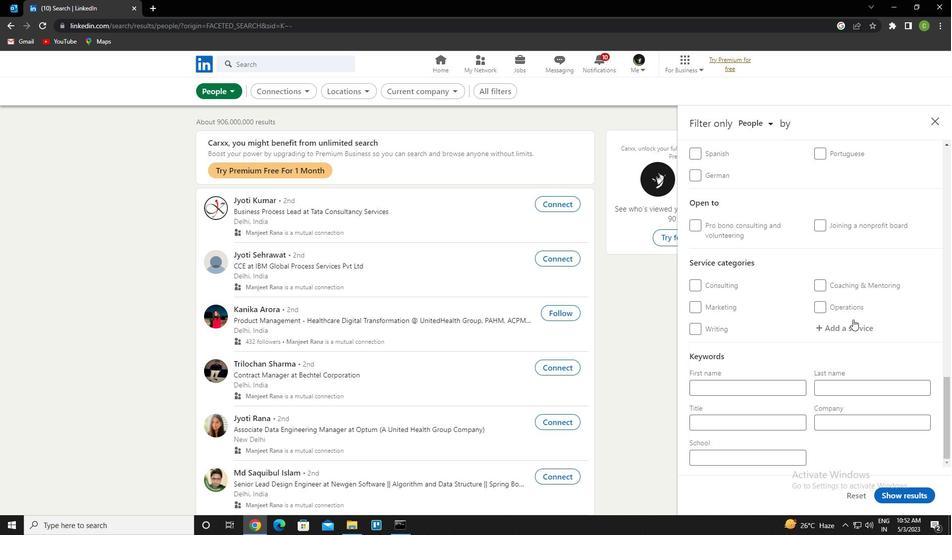 
Action: Mouse pressed left at (851, 333)
Screenshot: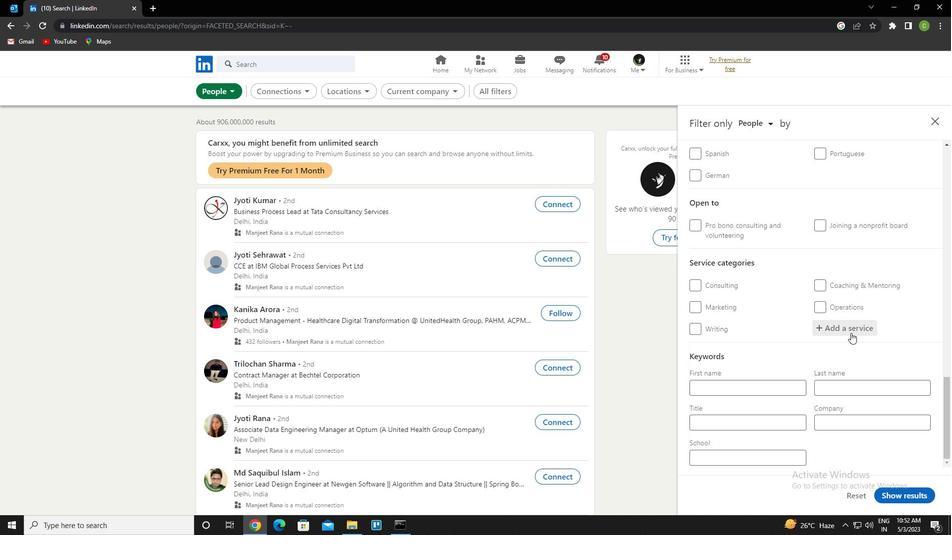 
Action: Key pressed <Key.caps_lock>n<Key.caps_lock>otary<Key.down><Key.enter>
Screenshot: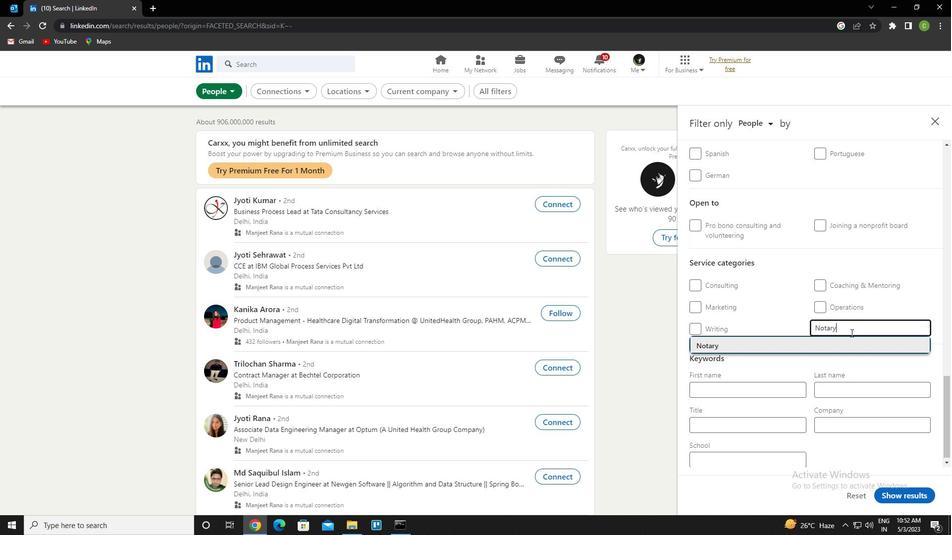 
Action: Mouse scrolled (851, 332) with delta (0, 0)
Screenshot: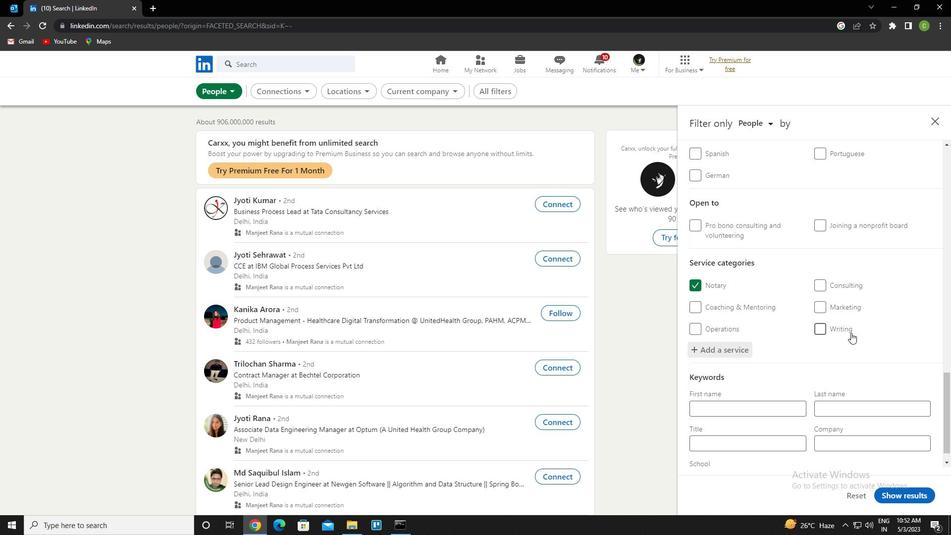 
Action: Mouse scrolled (851, 332) with delta (0, 0)
Screenshot: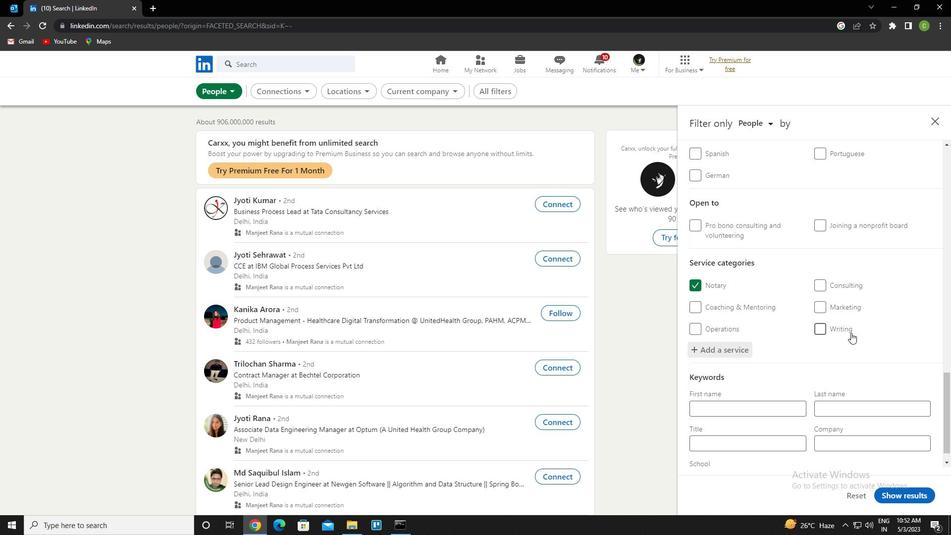 
Action: Mouse scrolled (851, 332) with delta (0, 0)
Screenshot: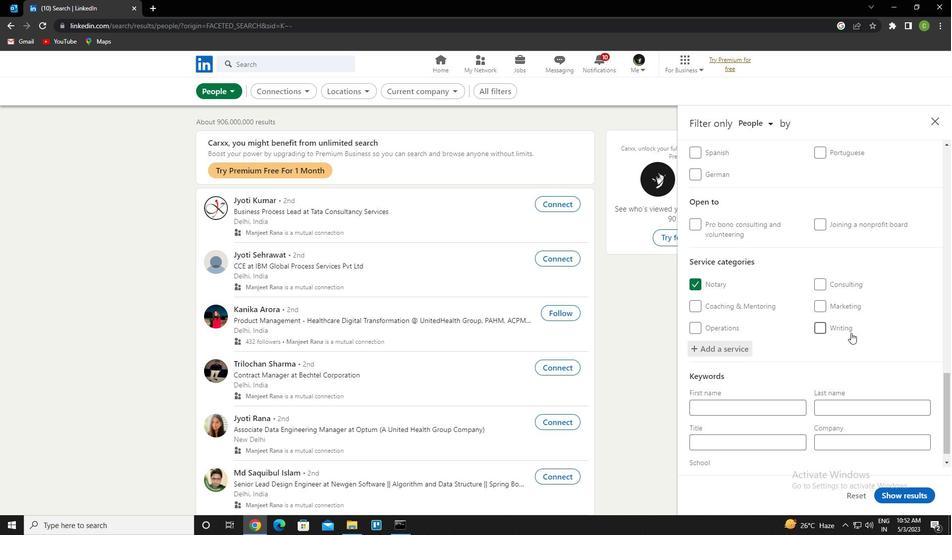 
Action: Mouse scrolled (851, 332) with delta (0, 0)
Screenshot: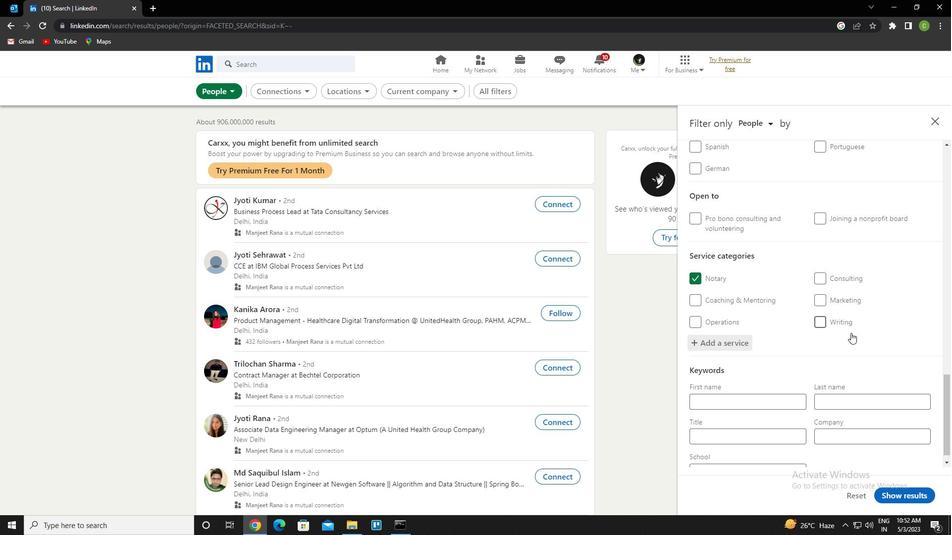 
Action: Mouse scrolled (851, 332) with delta (0, 0)
Screenshot: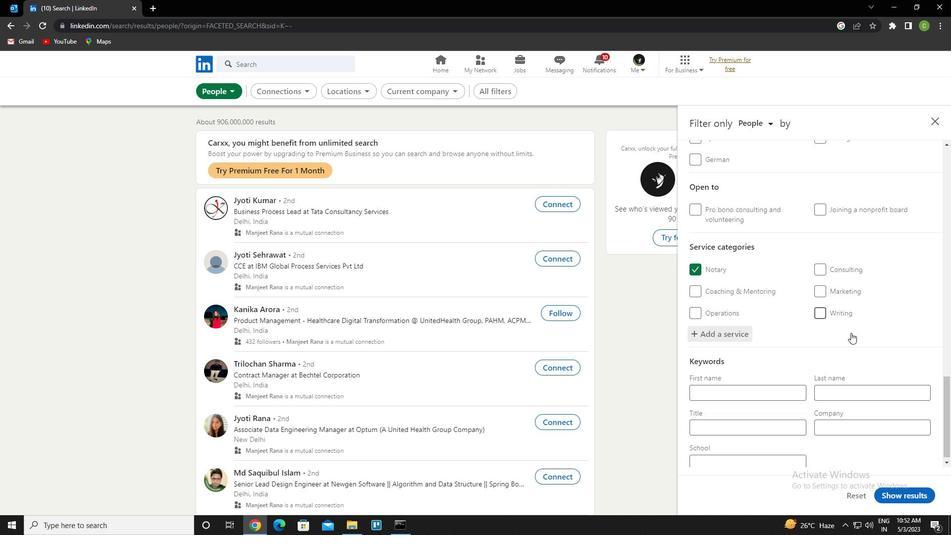 
Action: Mouse scrolled (851, 332) with delta (0, 0)
Screenshot: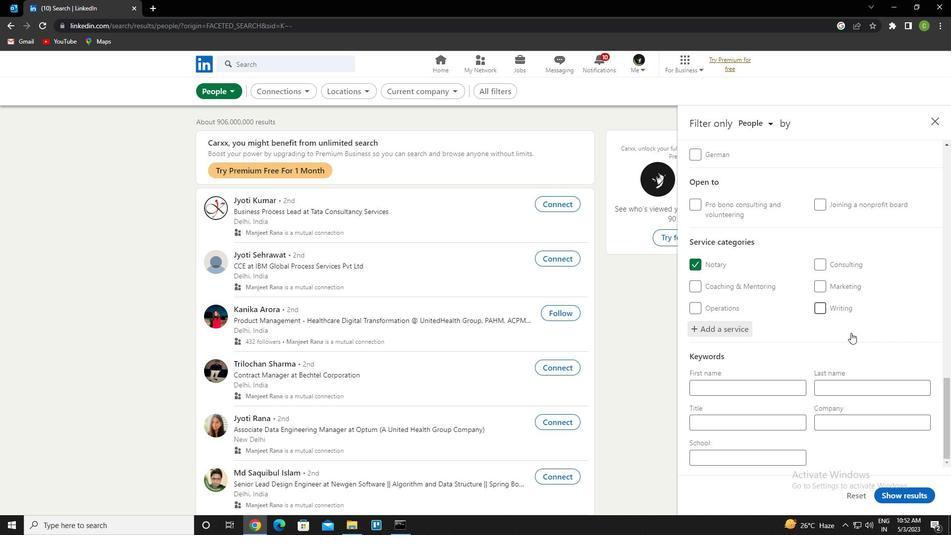 
Action: Mouse scrolled (851, 332) with delta (0, 0)
Screenshot: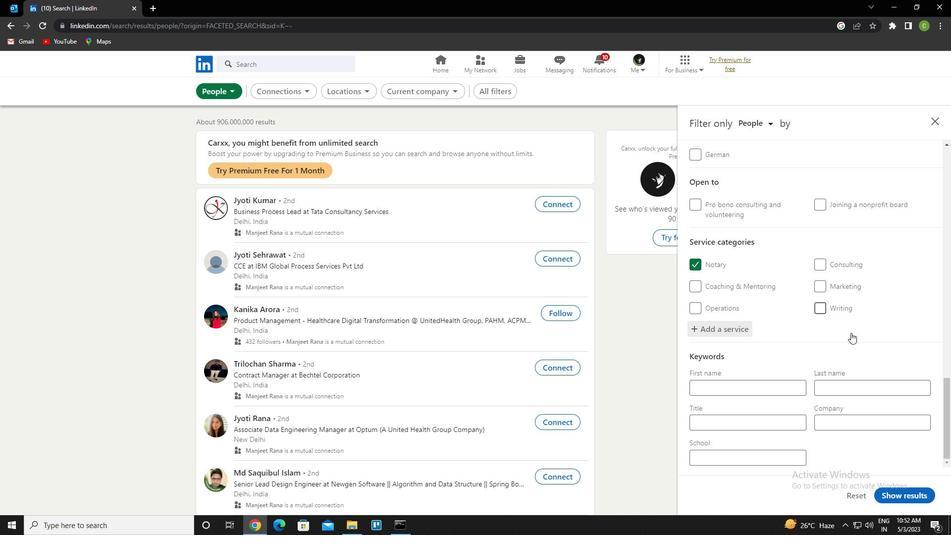 
Action: Mouse moved to (751, 419)
Screenshot: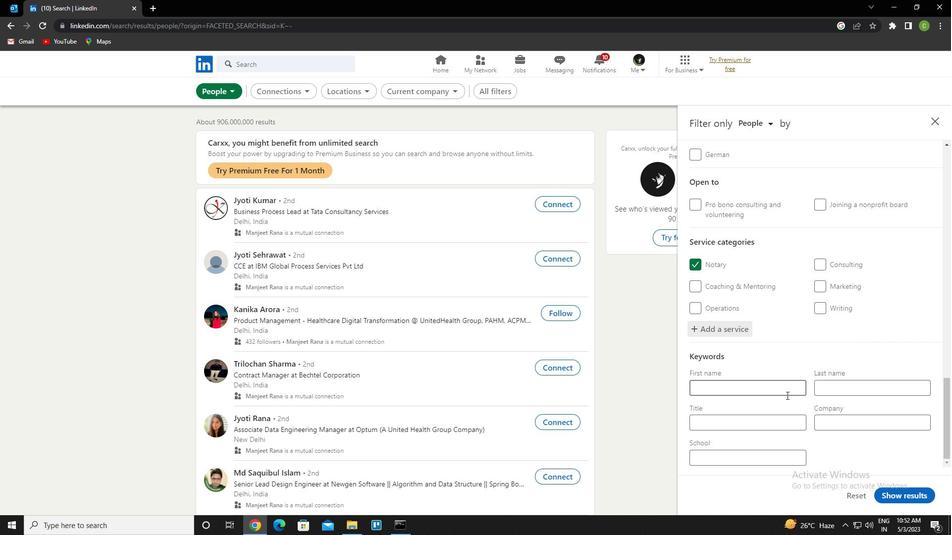 
Action: Mouse pressed left at (751, 419)
Screenshot: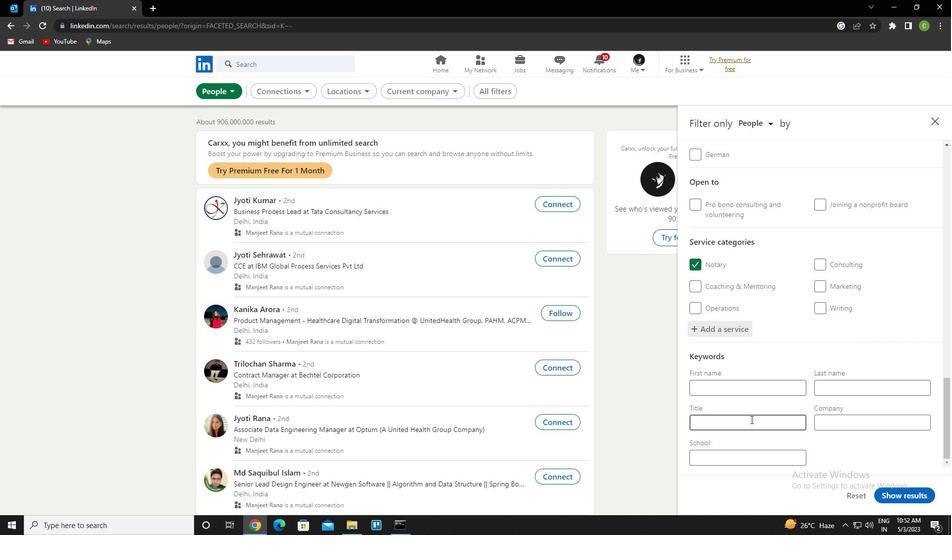 
Action: Key pressed <Key.caps_lock>r<Key.caps_lock>oofer
Screenshot: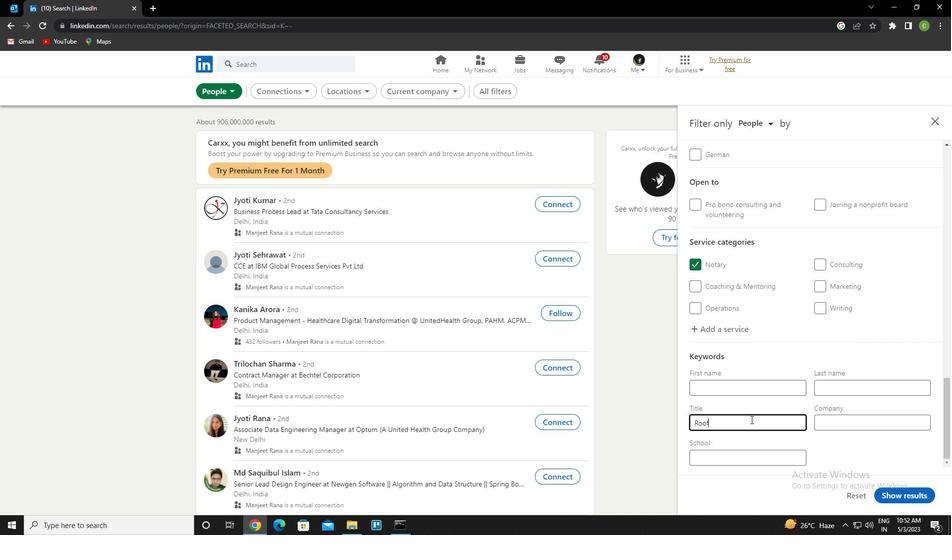 
Action: Mouse moved to (915, 494)
Screenshot: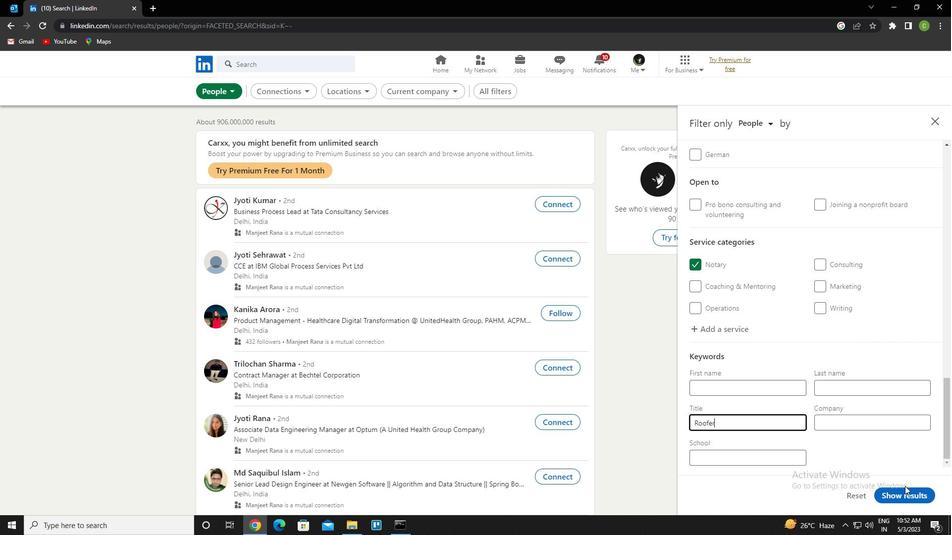
Action: Mouse pressed left at (915, 494)
Screenshot: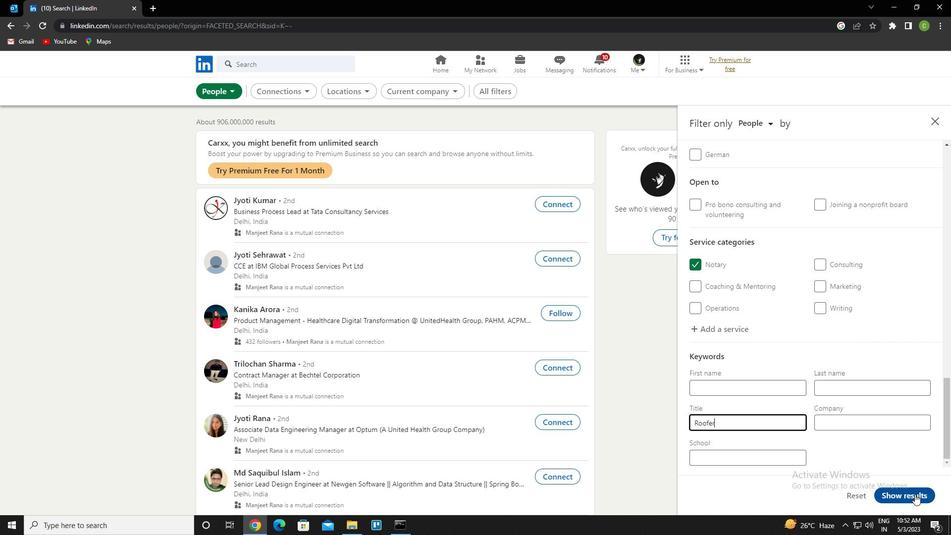 
Action: Mouse moved to (384, 507)
Screenshot: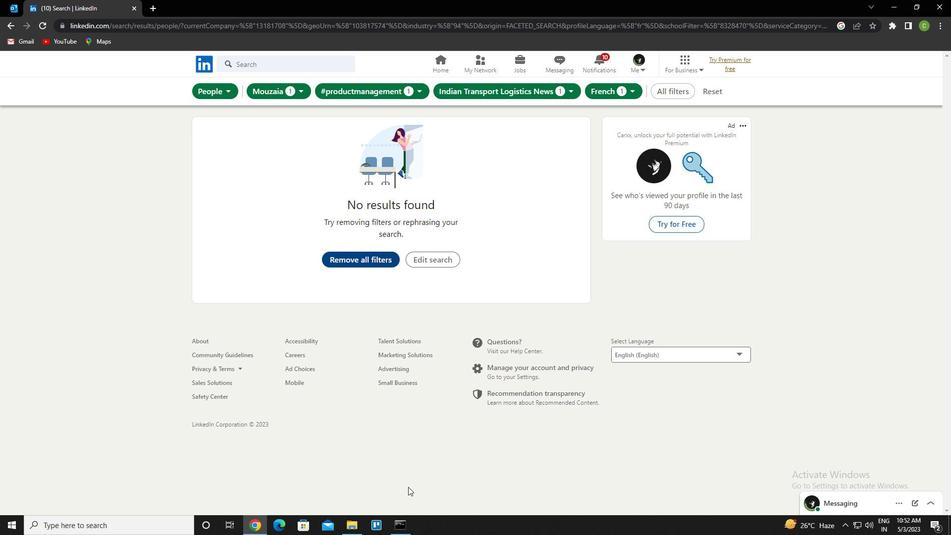
